 Task: Find connections with filter location Néa Smýrni with filter topic #jobinterviewswith filter profile language Potuguese with filter current company GoProtoz - UI UX Design Studio with filter school Terna Engineering College with filter industry Fabricated Metal Products with filter service category Personal Injury Law with filter keywords title Medical Administrator
Action: Mouse moved to (268, 233)
Screenshot: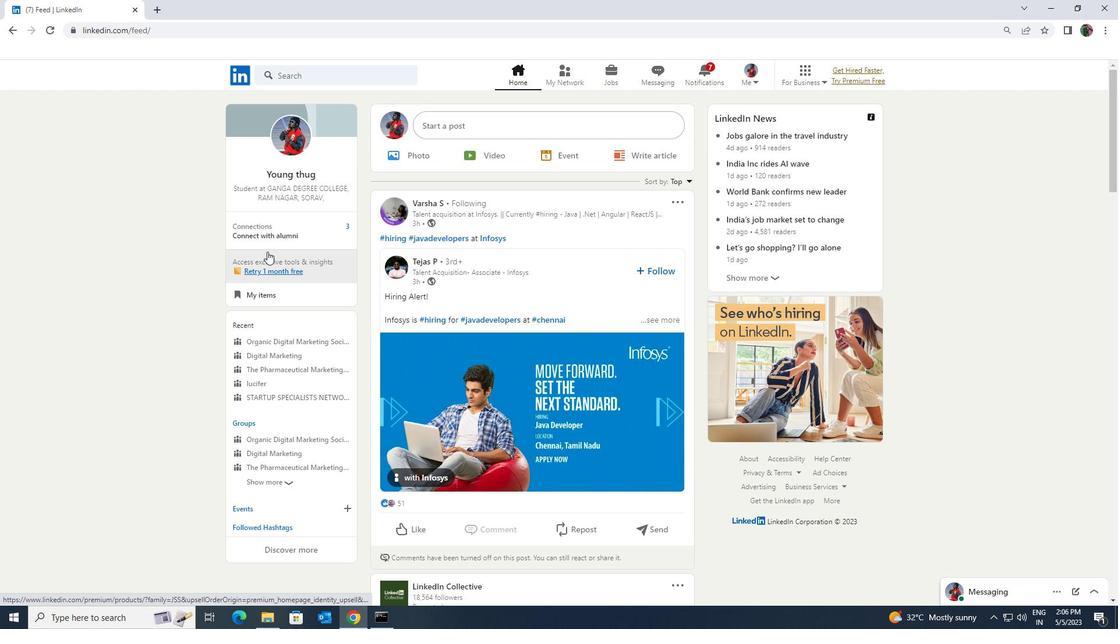 
Action: Mouse pressed left at (268, 233)
Screenshot: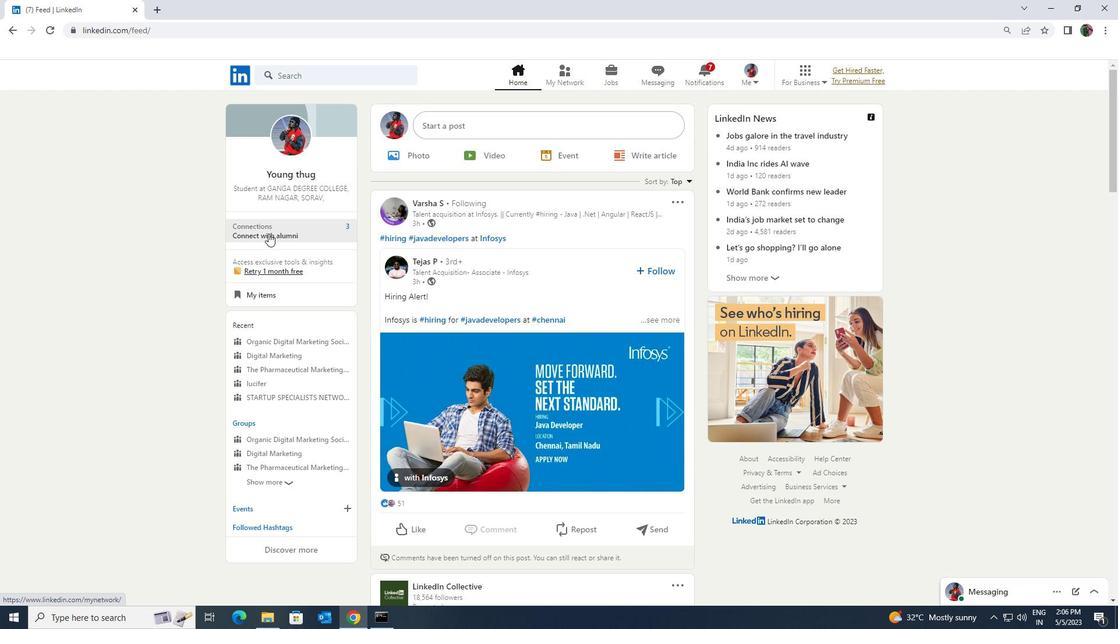 
Action: Mouse moved to (275, 142)
Screenshot: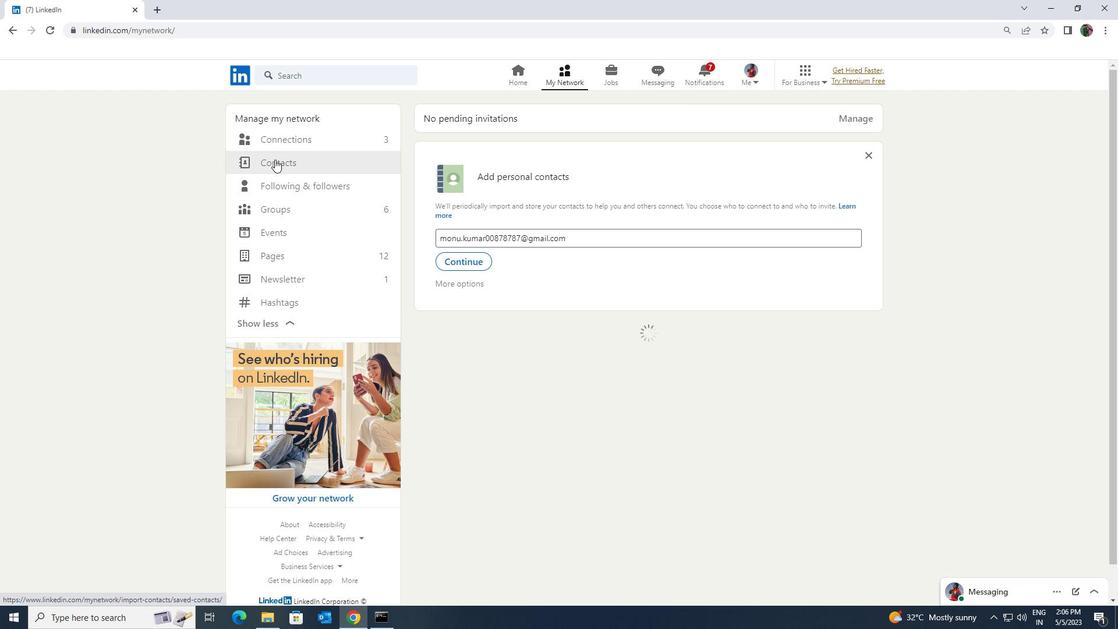 
Action: Mouse pressed left at (275, 142)
Screenshot: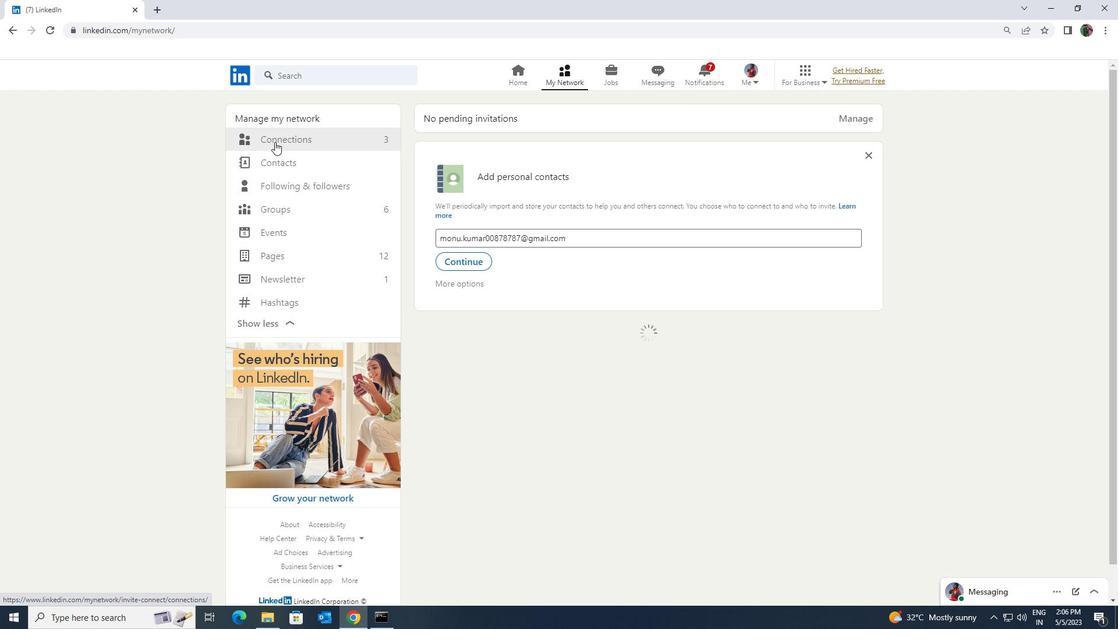 
Action: Mouse moved to (636, 142)
Screenshot: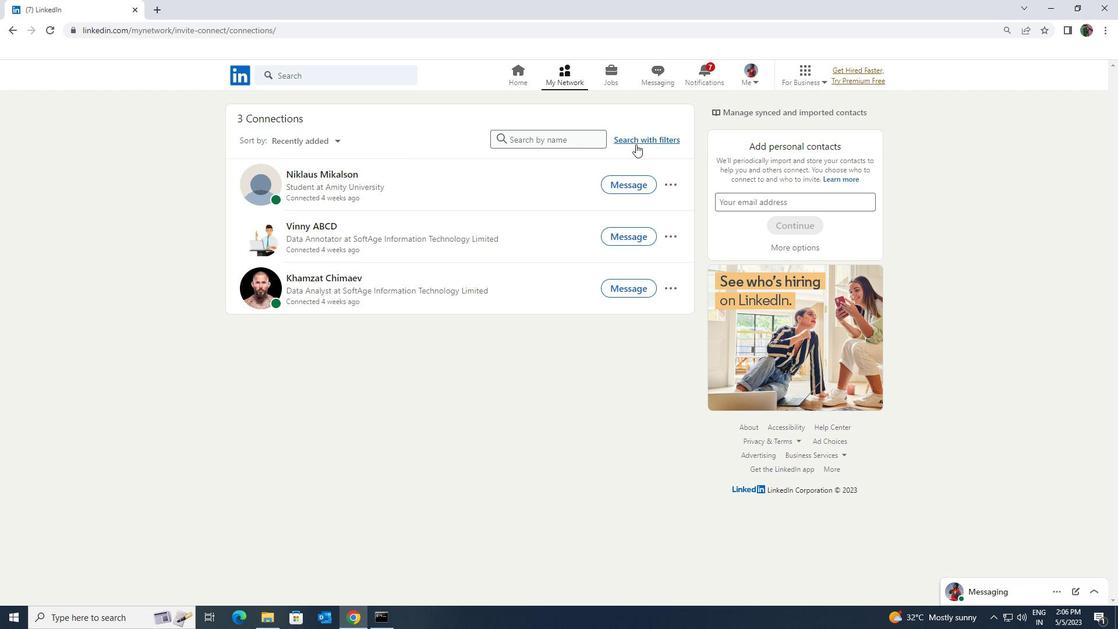 
Action: Mouse pressed left at (636, 142)
Screenshot: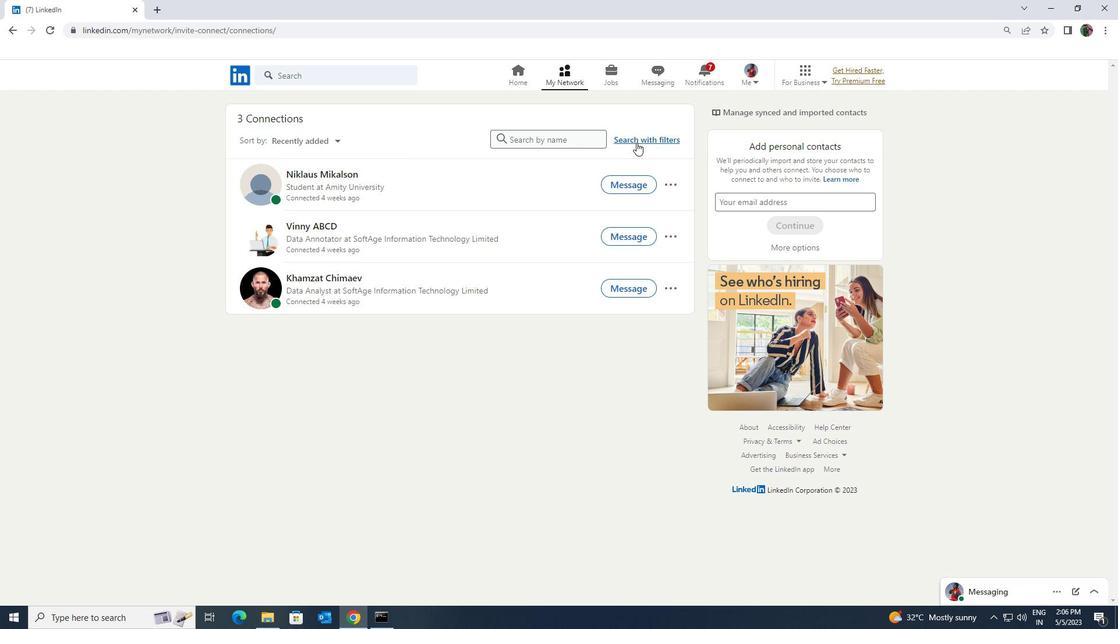
Action: Mouse moved to (597, 111)
Screenshot: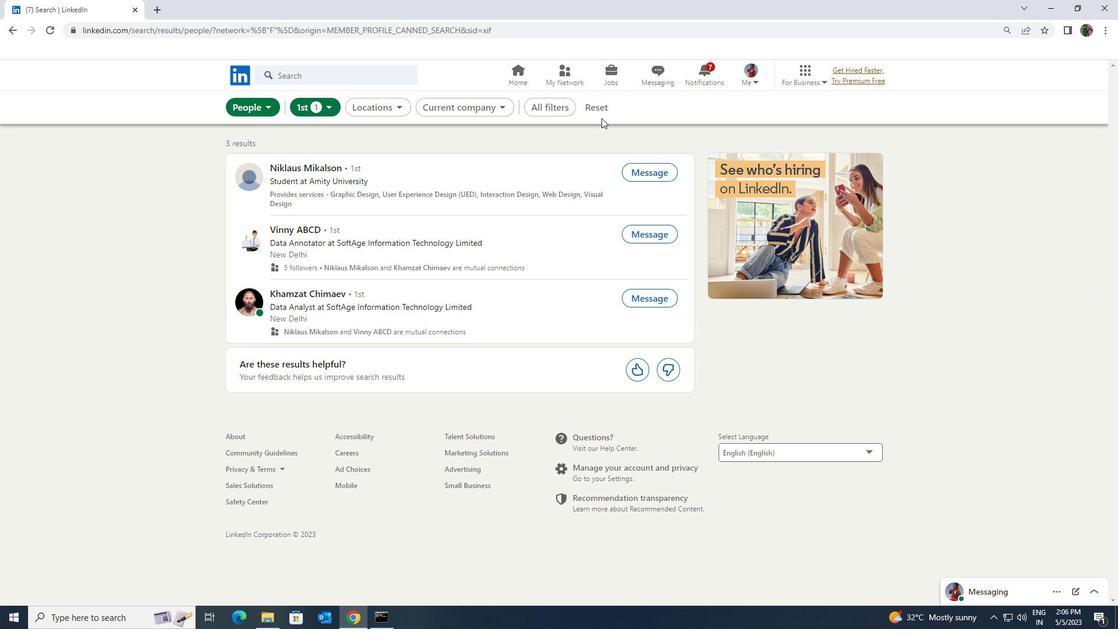 
Action: Mouse pressed left at (597, 111)
Screenshot: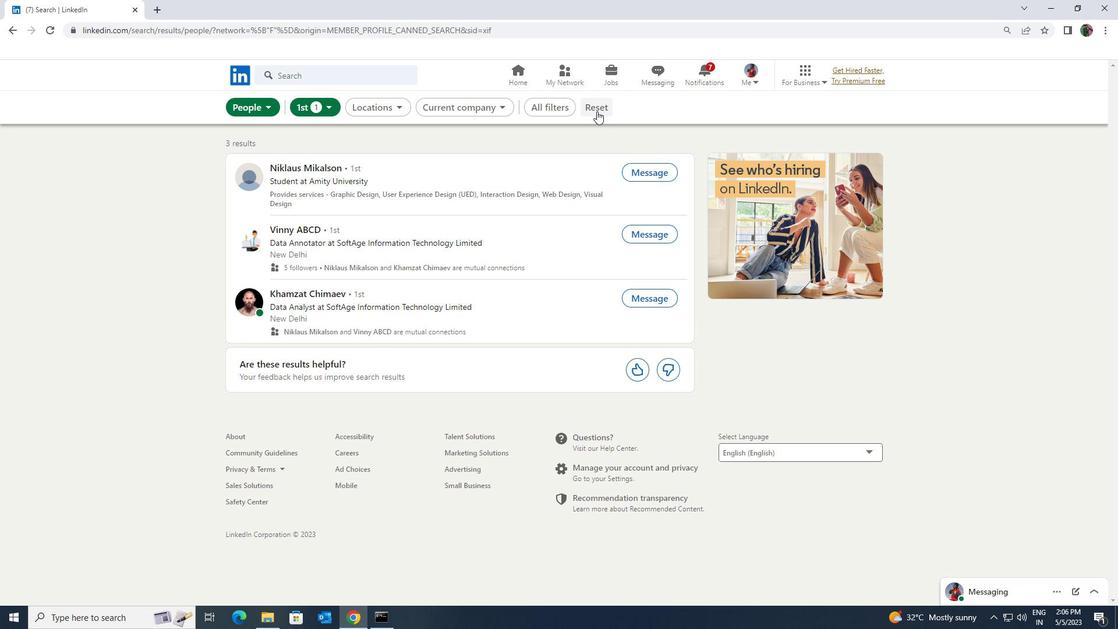 
Action: Mouse moved to (572, 109)
Screenshot: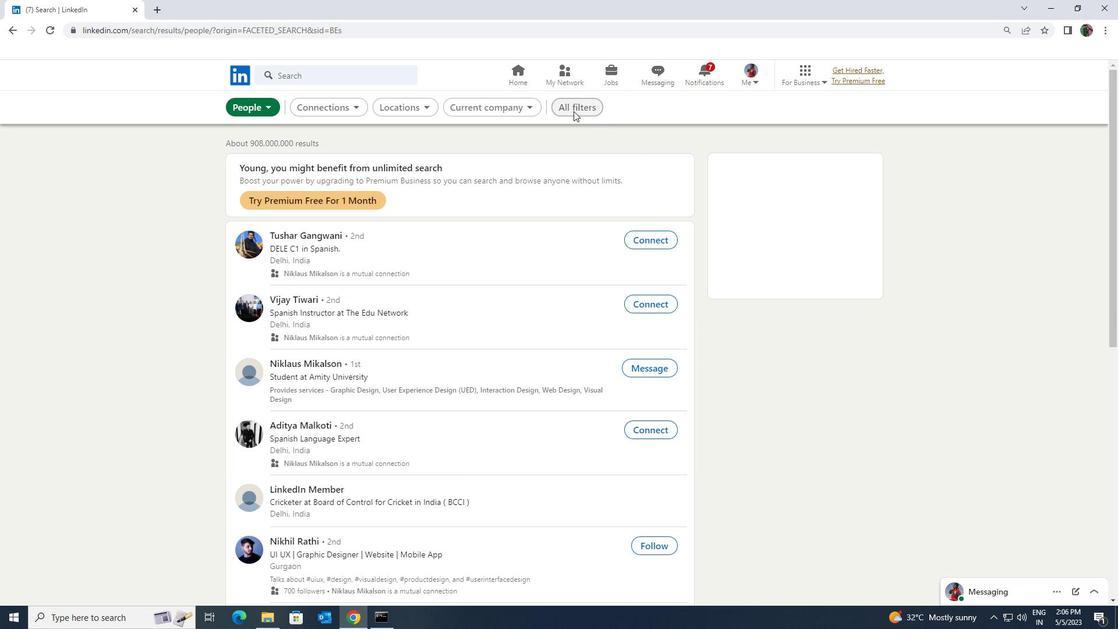 
Action: Mouse pressed left at (572, 109)
Screenshot: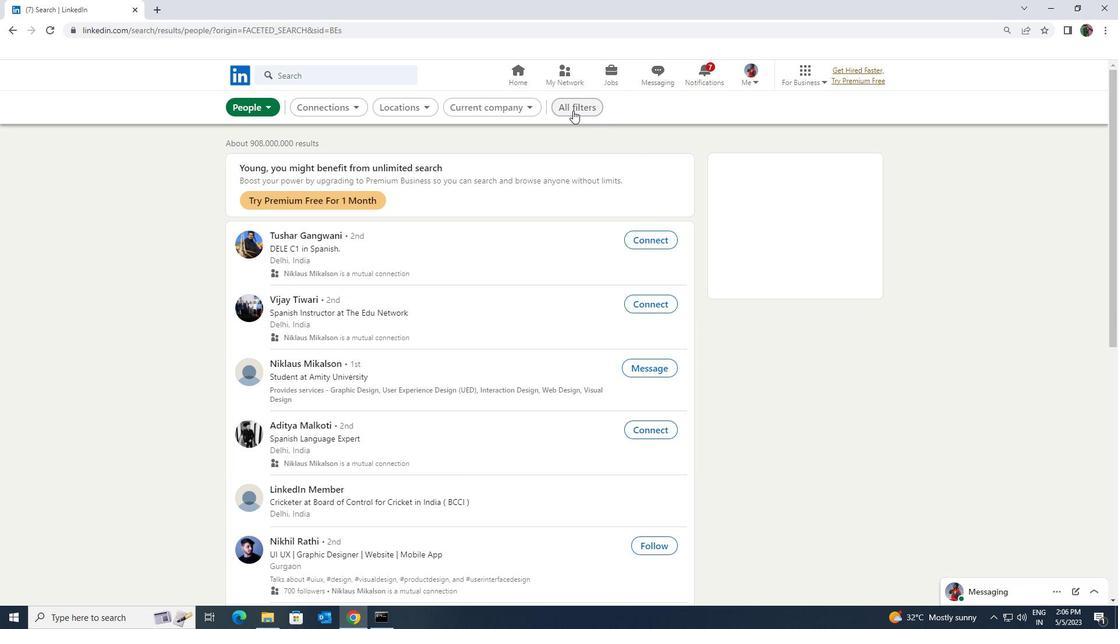 
Action: Mouse moved to (976, 455)
Screenshot: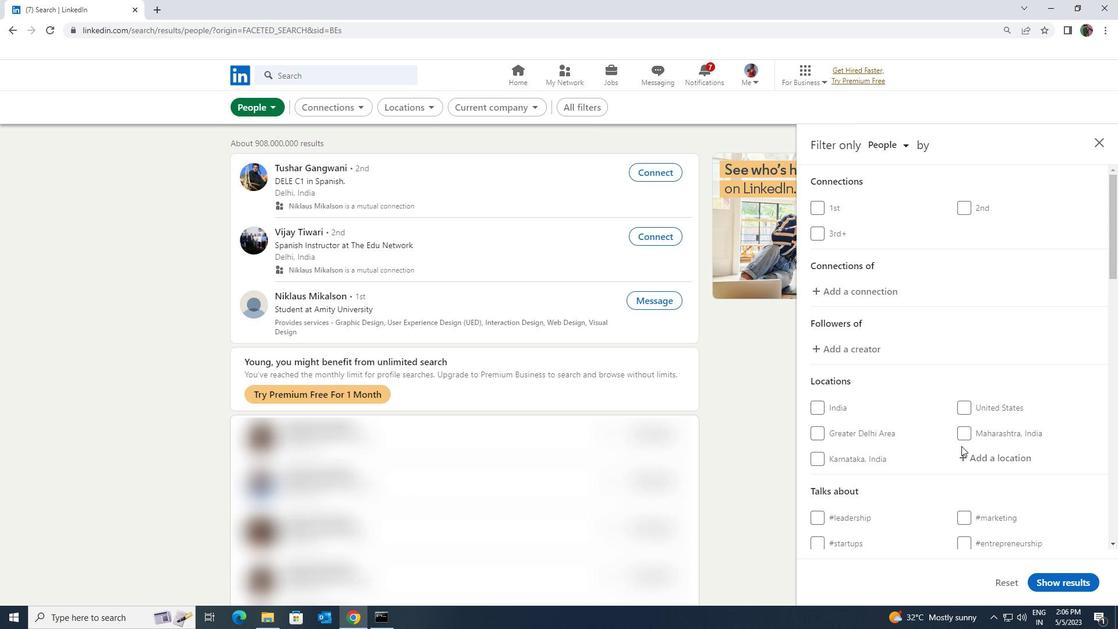 
Action: Mouse pressed left at (976, 455)
Screenshot: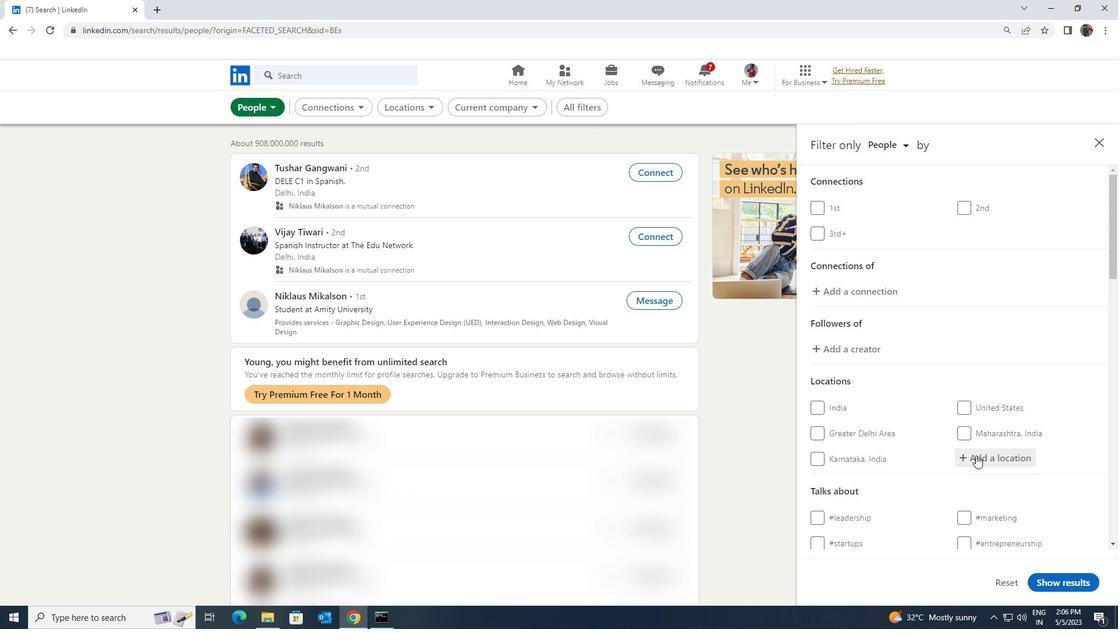 
Action: Mouse moved to (949, 445)
Screenshot: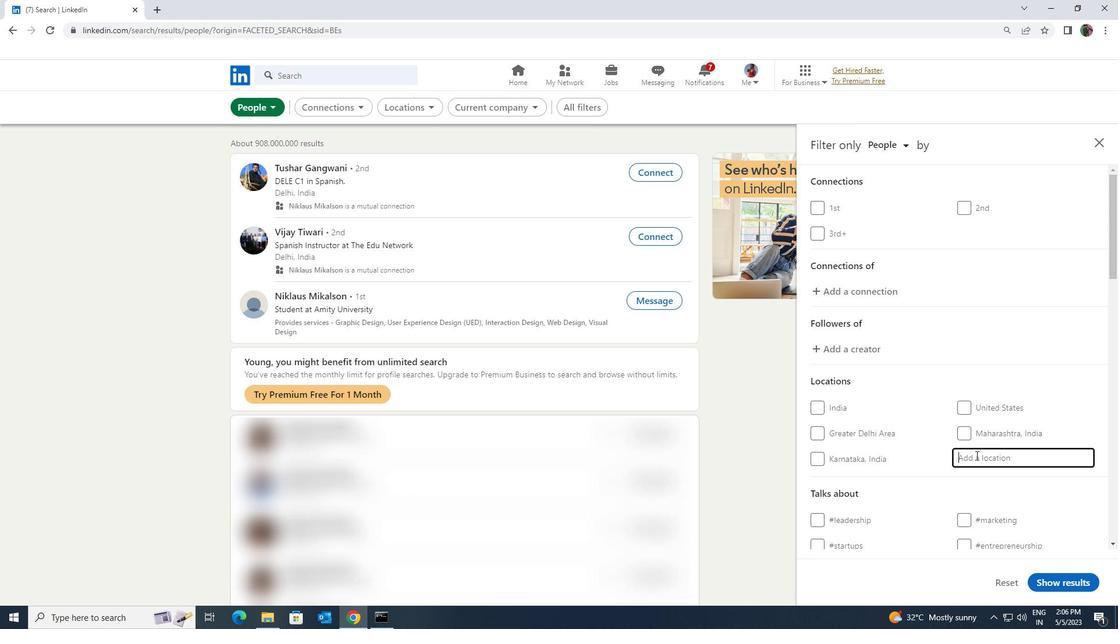 
Action: Key pressed <Key.shift>NEA<Key.space><Key.shift>SMYRNI
Screenshot: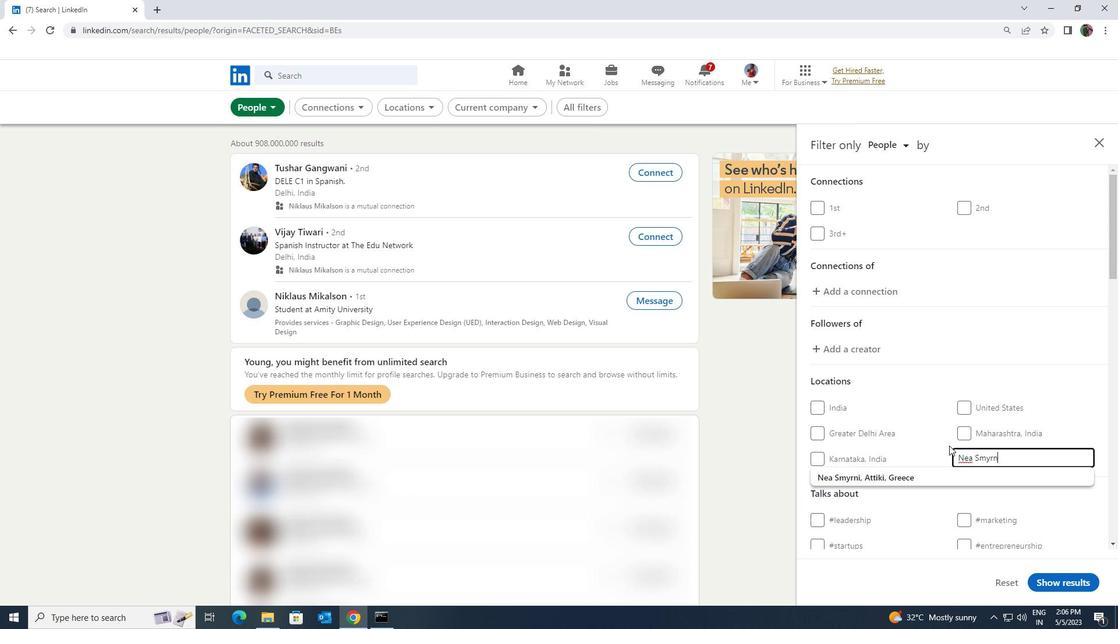 
Action: Mouse moved to (959, 472)
Screenshot: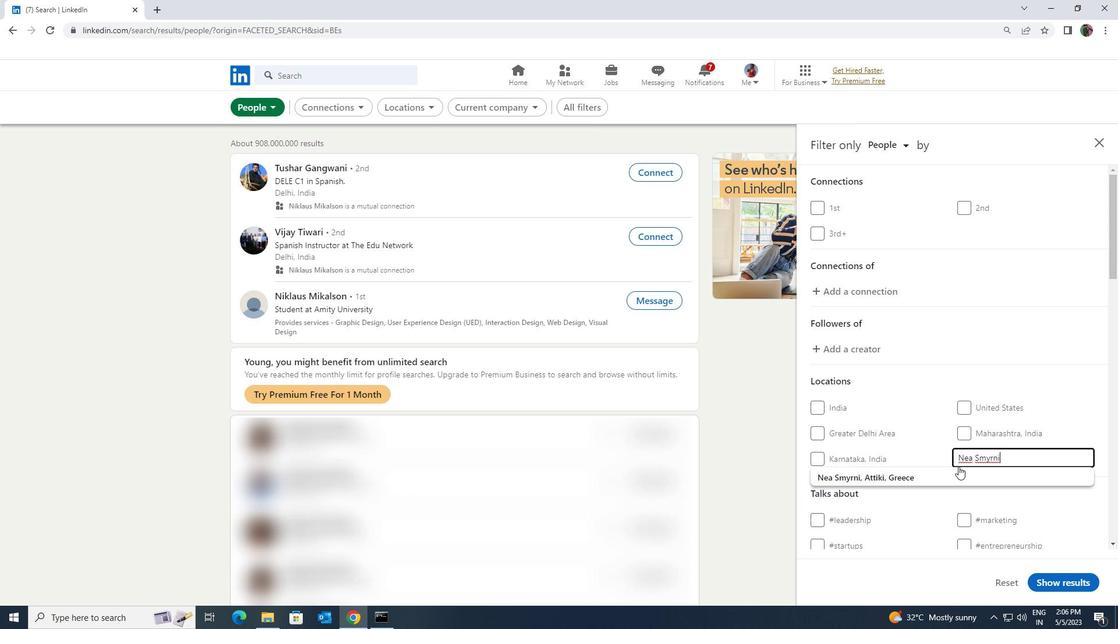 
Action: Mouse pressed left at (959, 472)
Screenshot: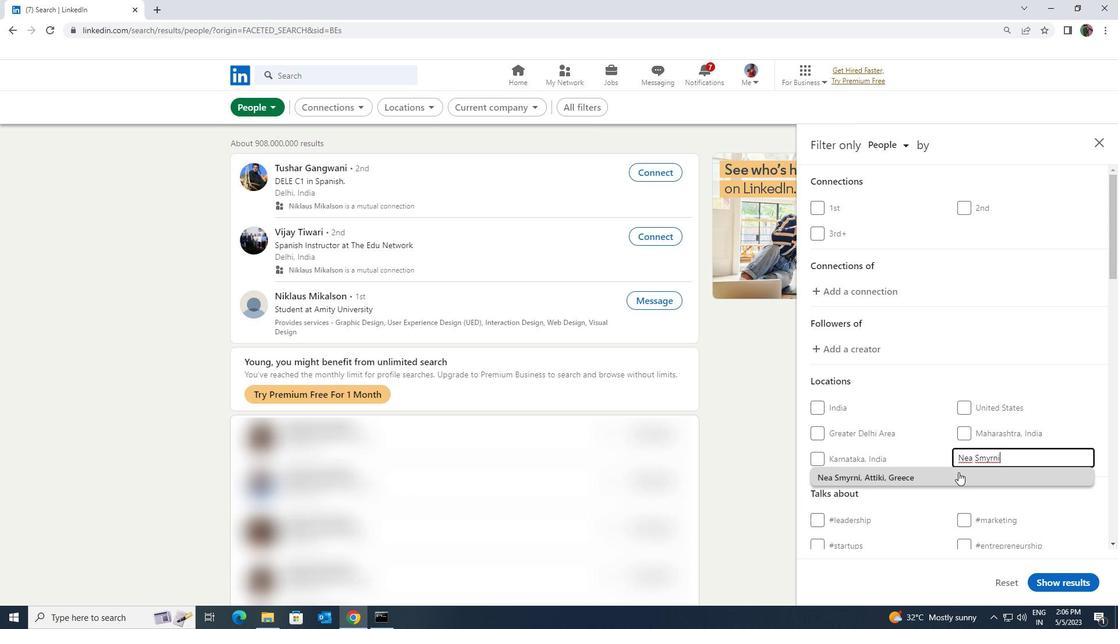 
Action: Mouse moved to (960, 473)
Screenshot: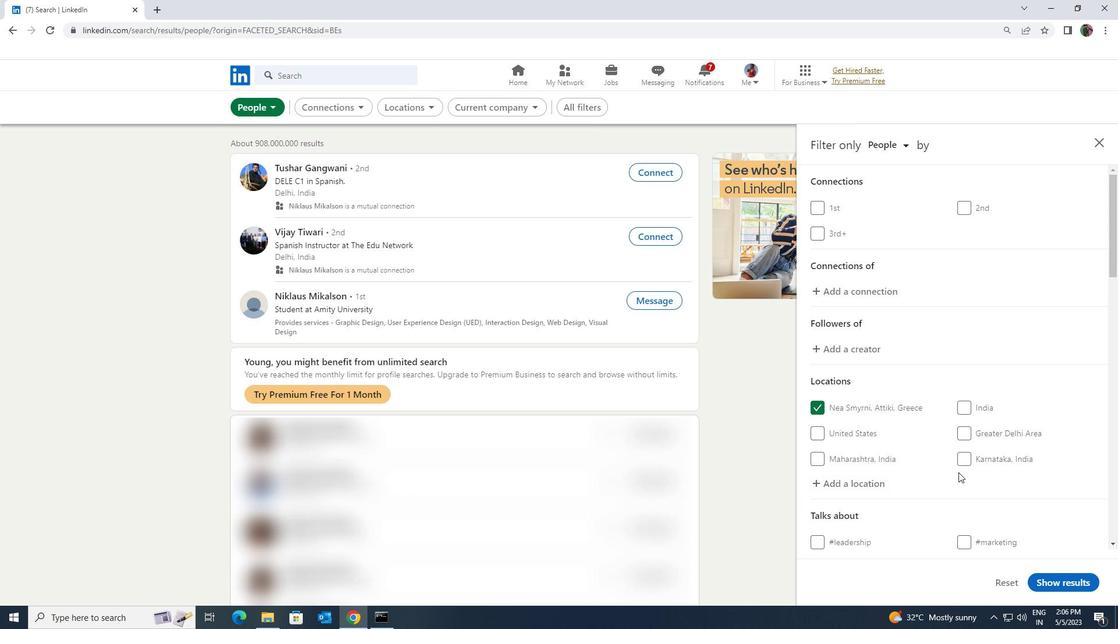 
Action: Mouse scrolled (960, 472) with delta (0, 0)
Screenshot: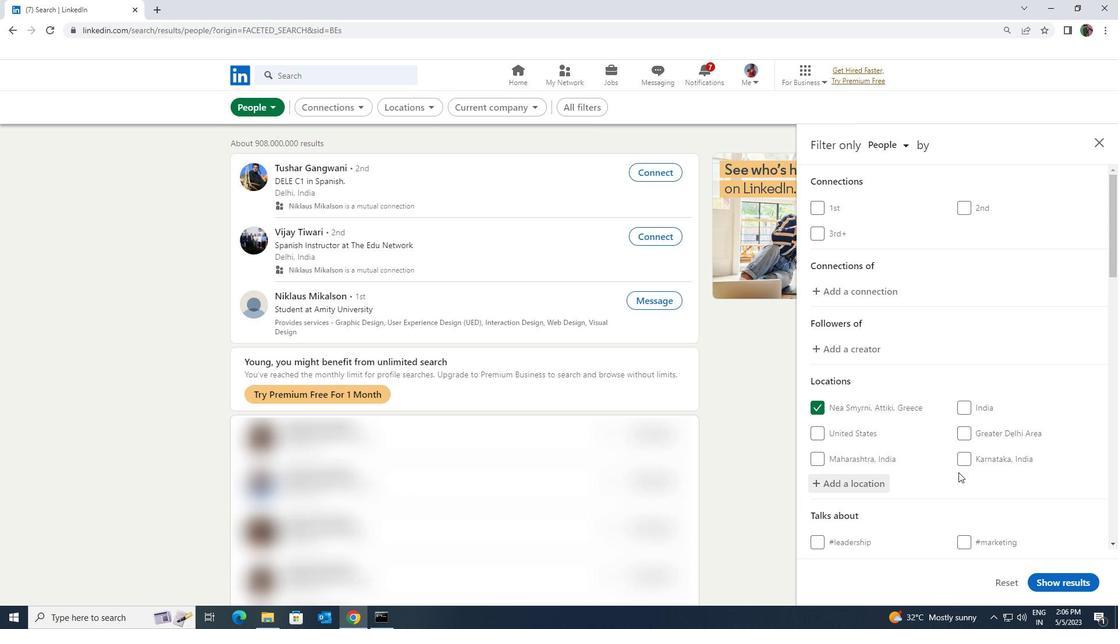 
Action: Mouse scrolled (960, 472) with delta (0, 0)
Screenshot: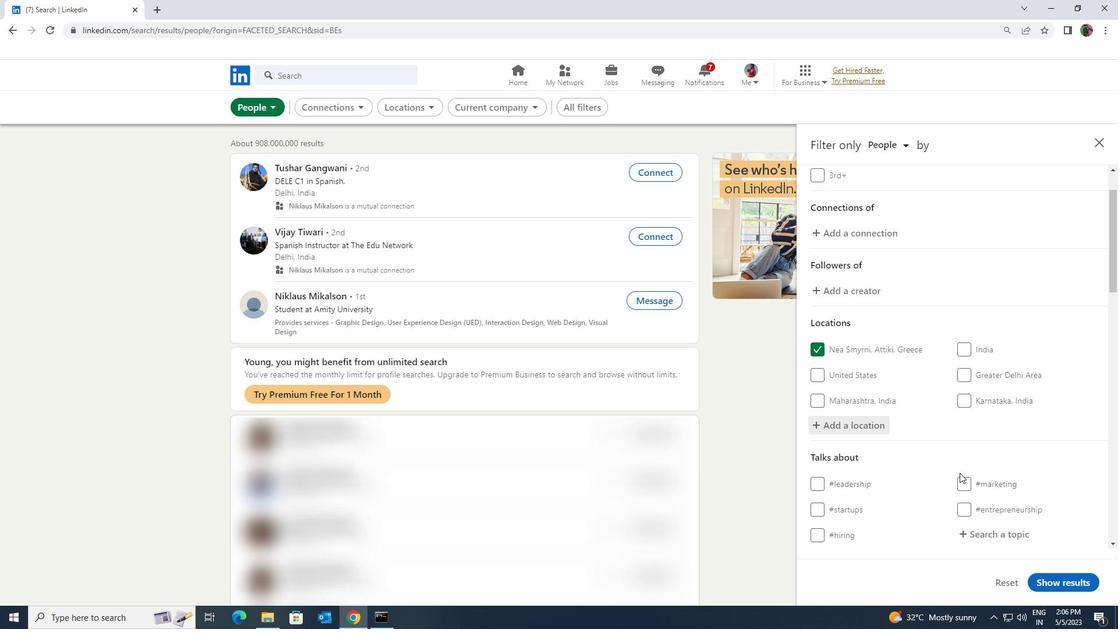 
Action: Mouse moved to (963, 474)
Screenshot: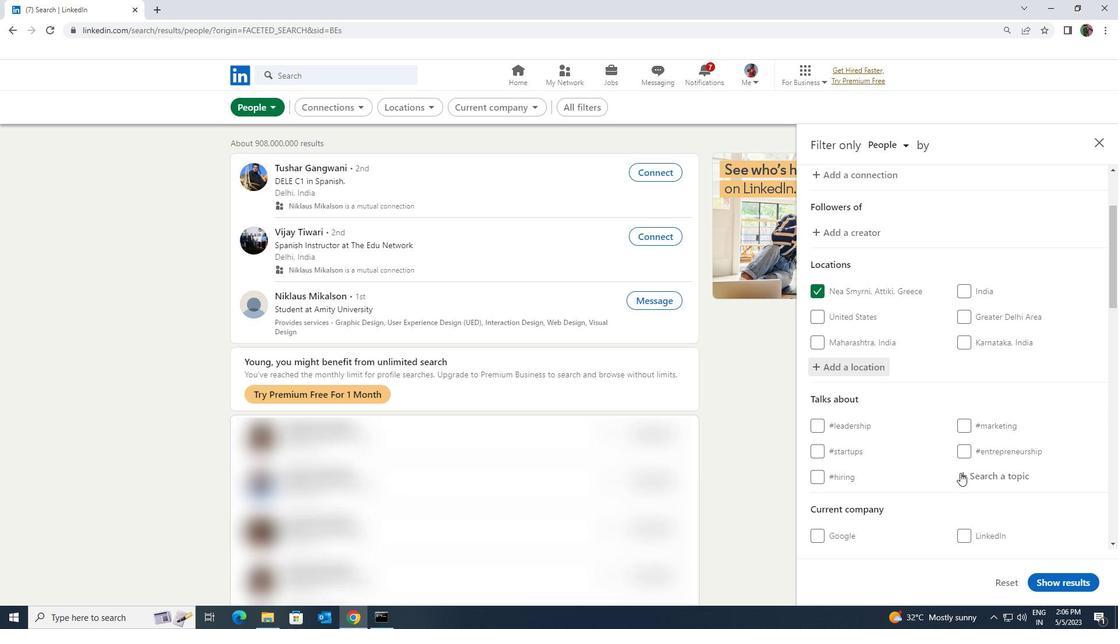 
Action: Mouse pressed left at (963, 474)
Screenshot: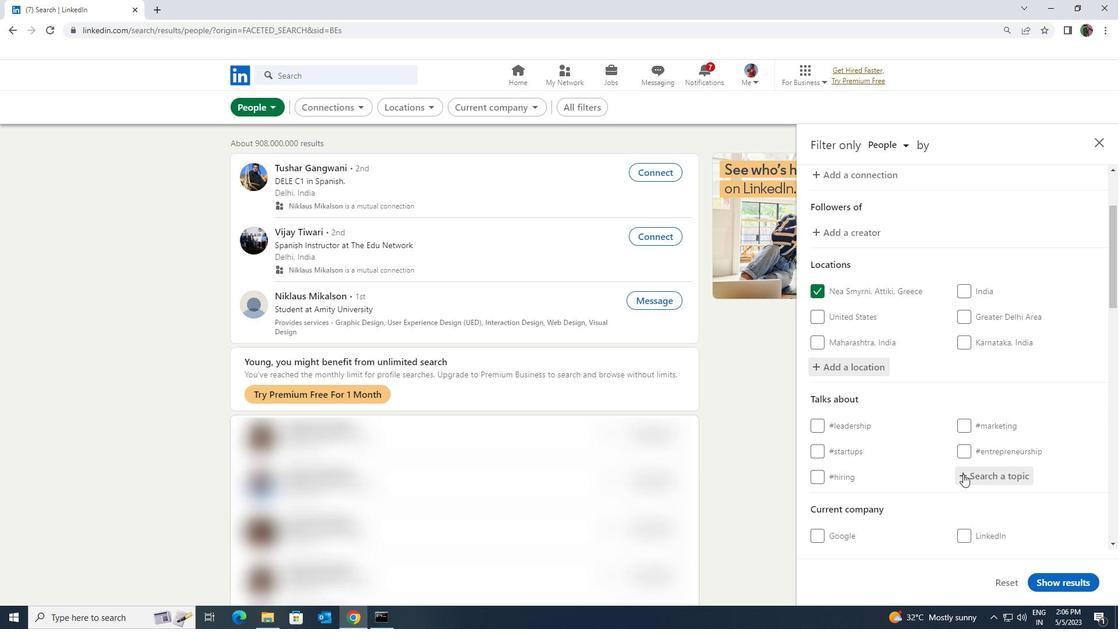 
Action: Key pressed <Key.shift>JOBINTERVIEWS
Screenshot: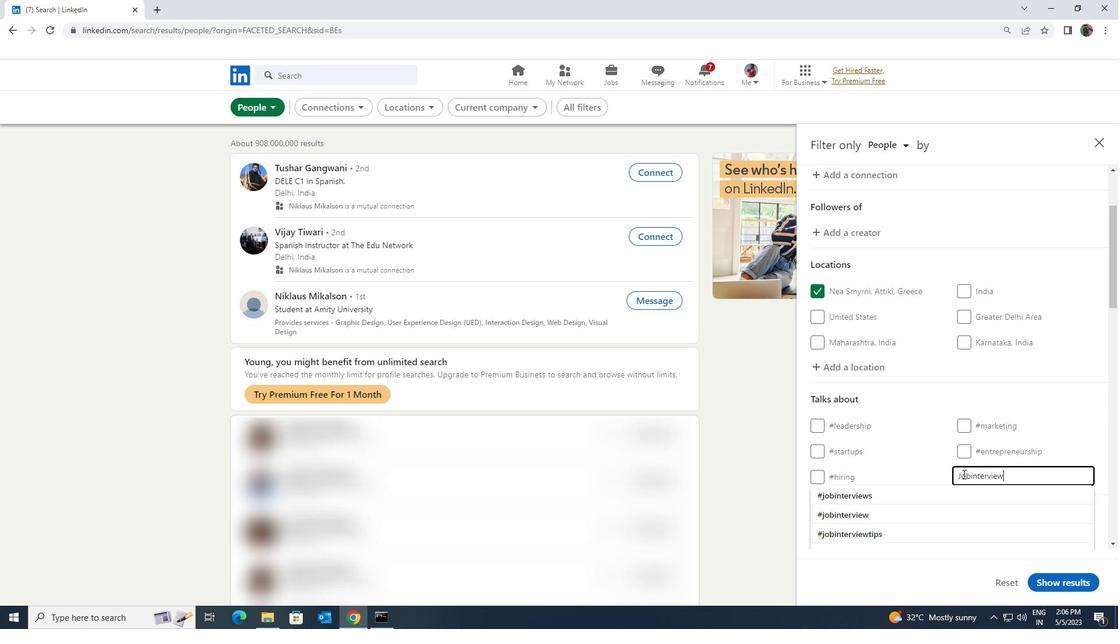 
Action: Mouse moved to (961, 491)
Screenshot: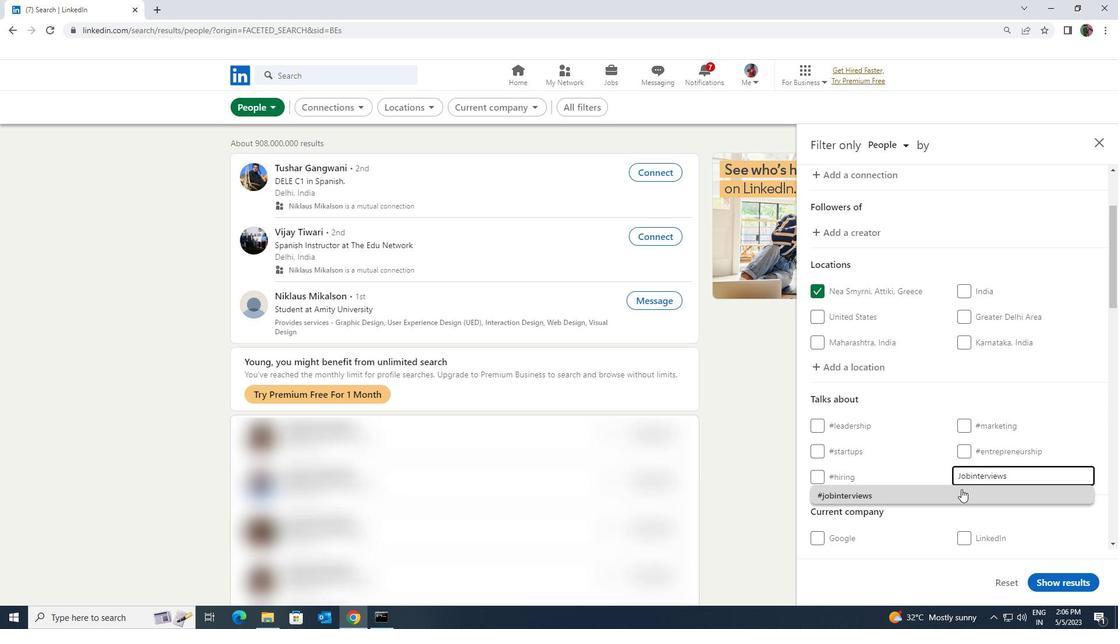 
Action: Mouse pressed left at (961, 491)
Screenshot: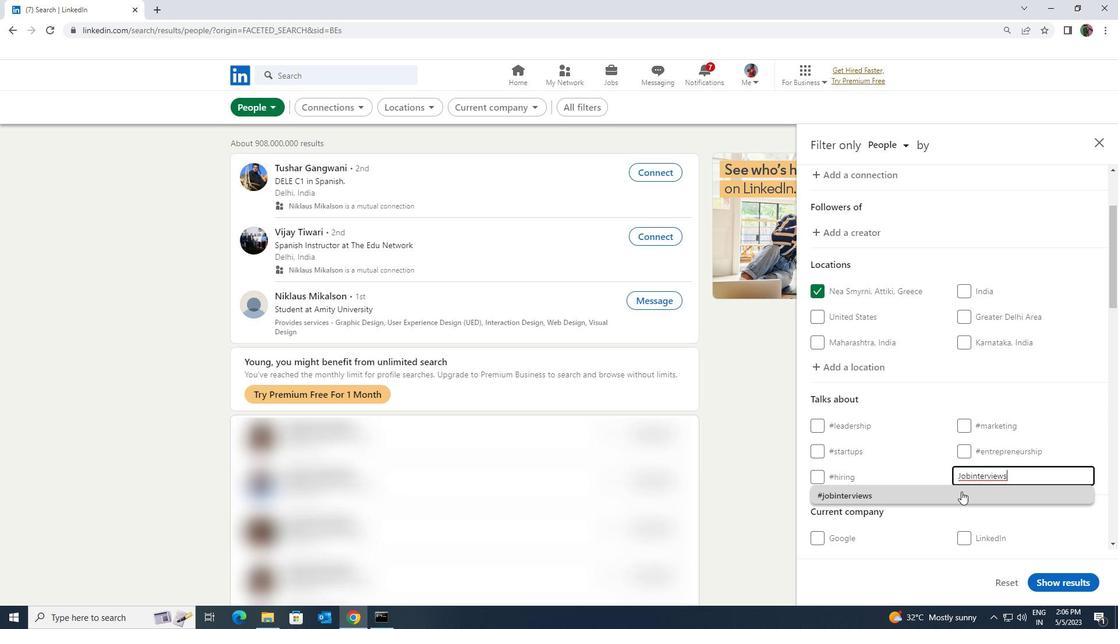 
Action: Mouse scrolled (961, 491) with delta (0, 0)
Screenshot: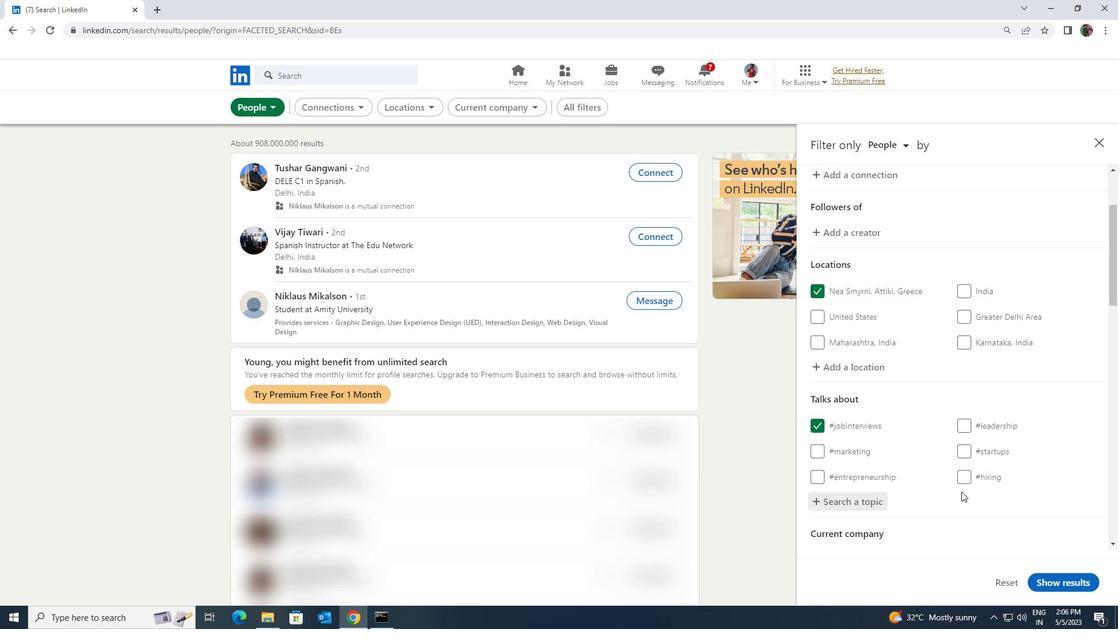 
Action: Mouse scrolled (961, 491) with delta (0, 0)
Screenshot: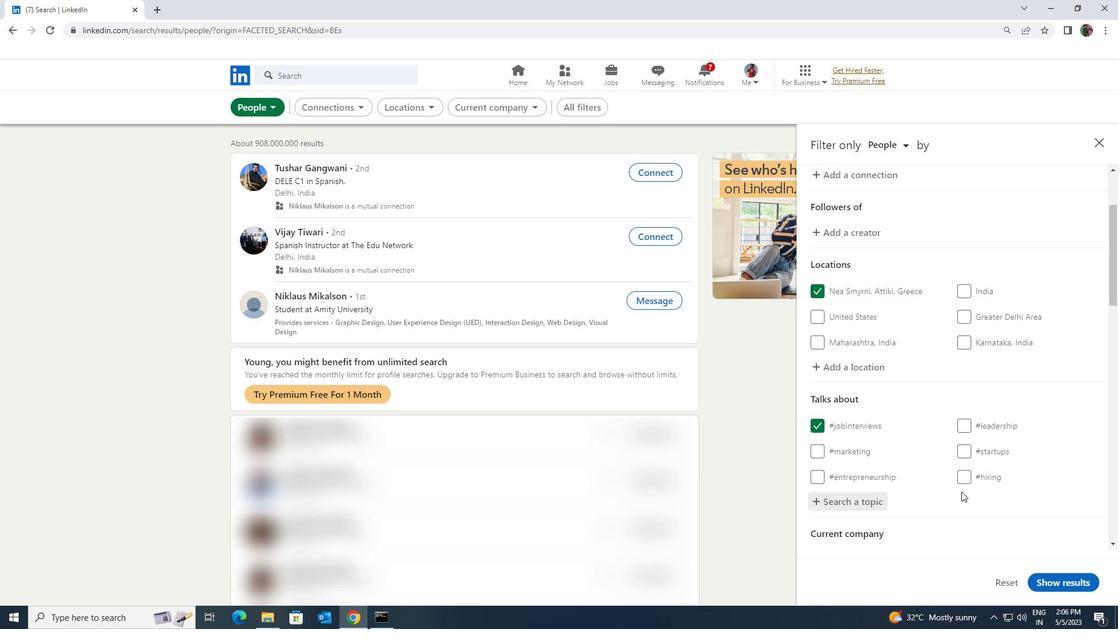 
Action: Mouse scrolled (961, 491) with delta (0, 0)
Screenshot: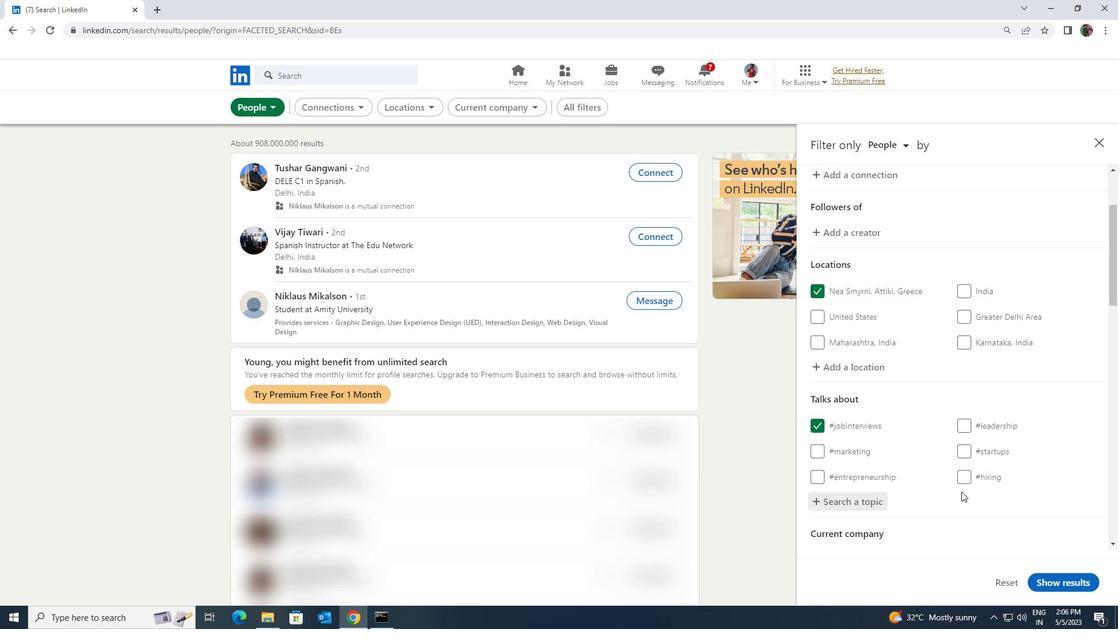 
Action: Mouse scrolled (961, 491) with delta (0, 0)
Screenshot: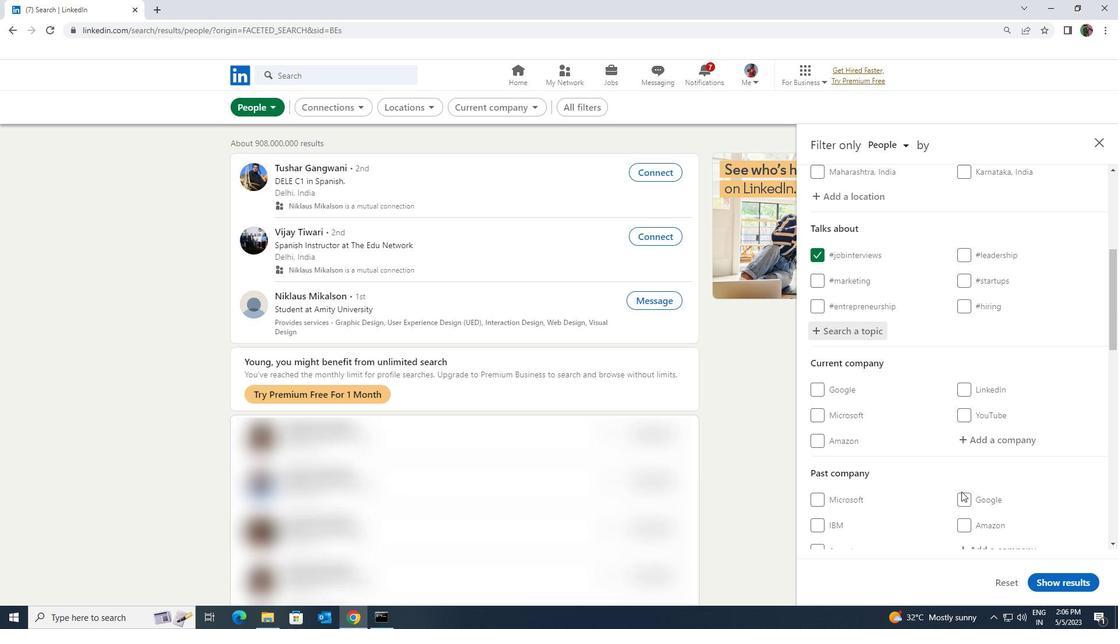 
Action: Mouse scrolled (961, 491) with delta (0, 0)
Screenshot: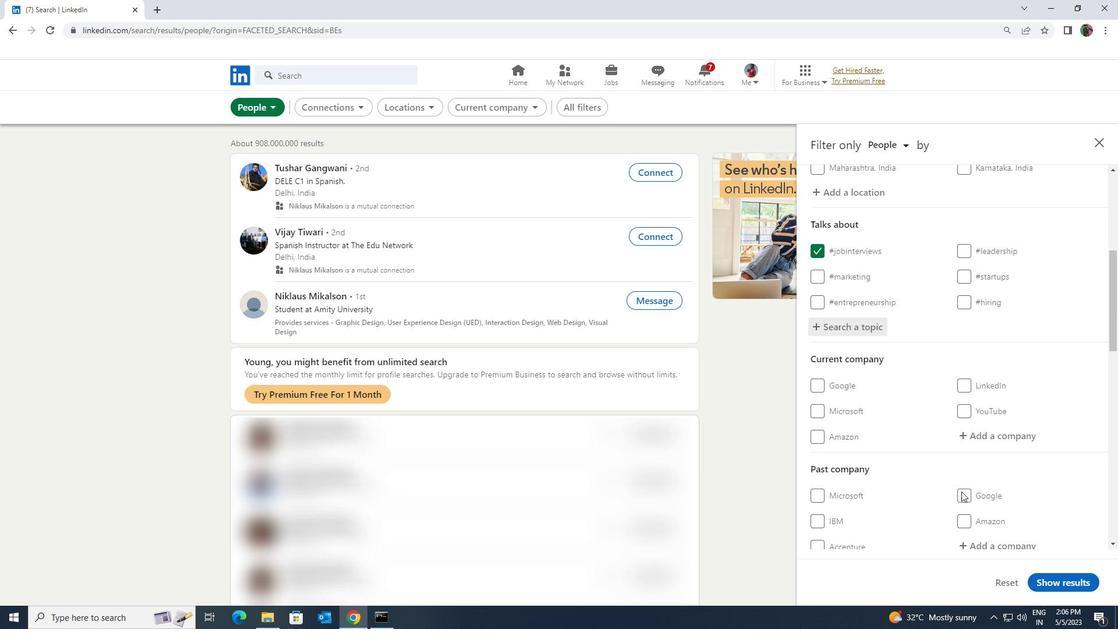 
Action: Mouse scrolled (961, 491) with delta (0, 0)
Screenshot: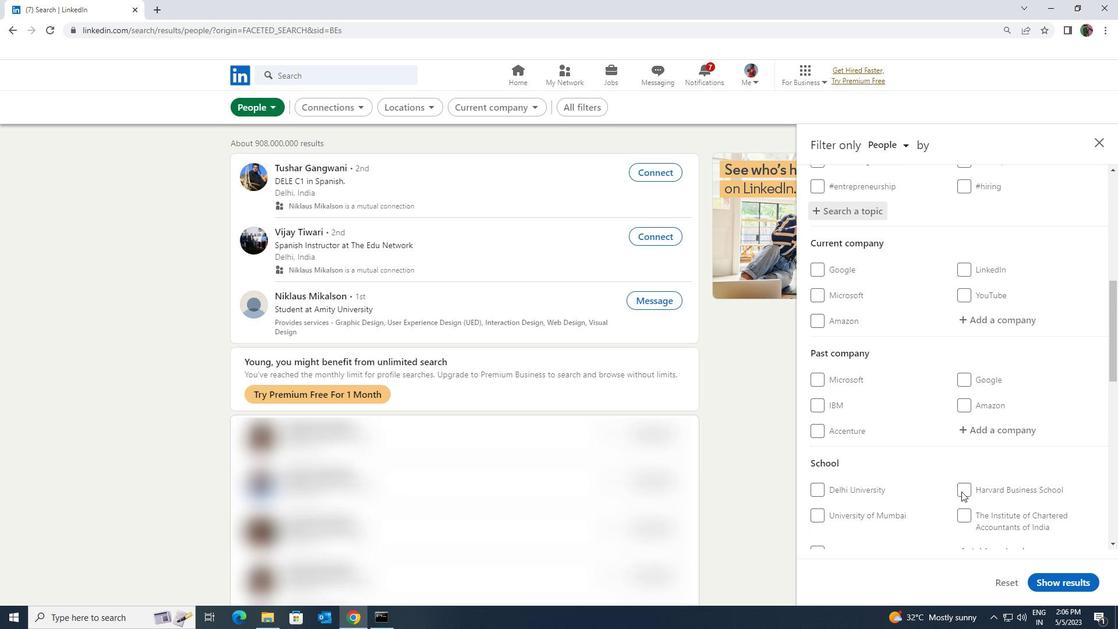 
Action: Mouse scrolled (961, 491) with delta (0, 0)
Screenshot: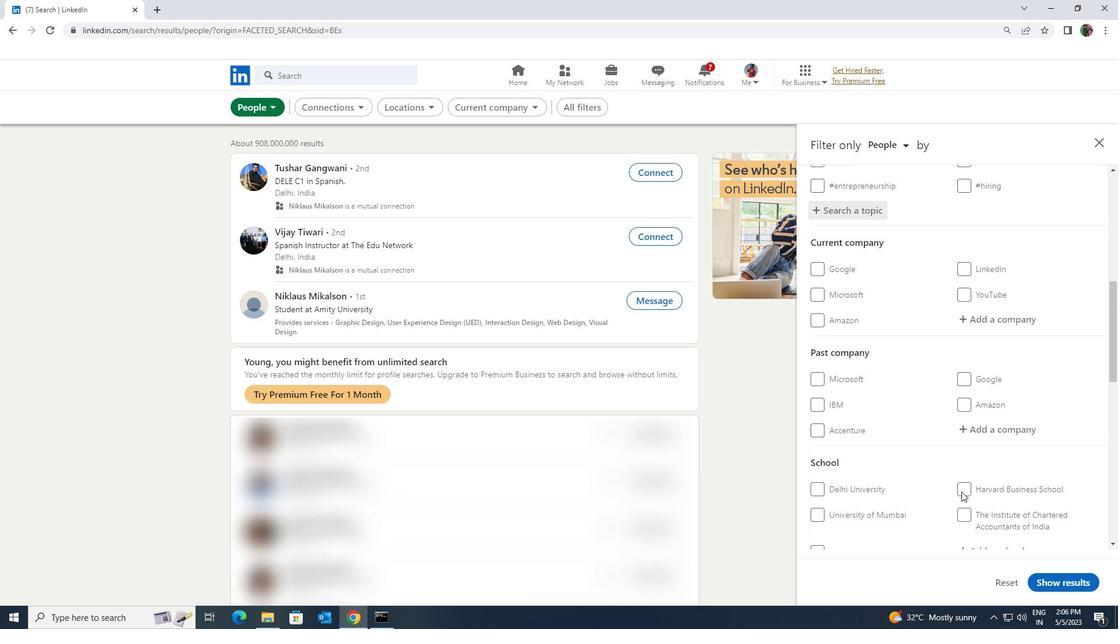 
Action: Mouse scrolled (961, 491) with delta (0, 0)
Screenshot: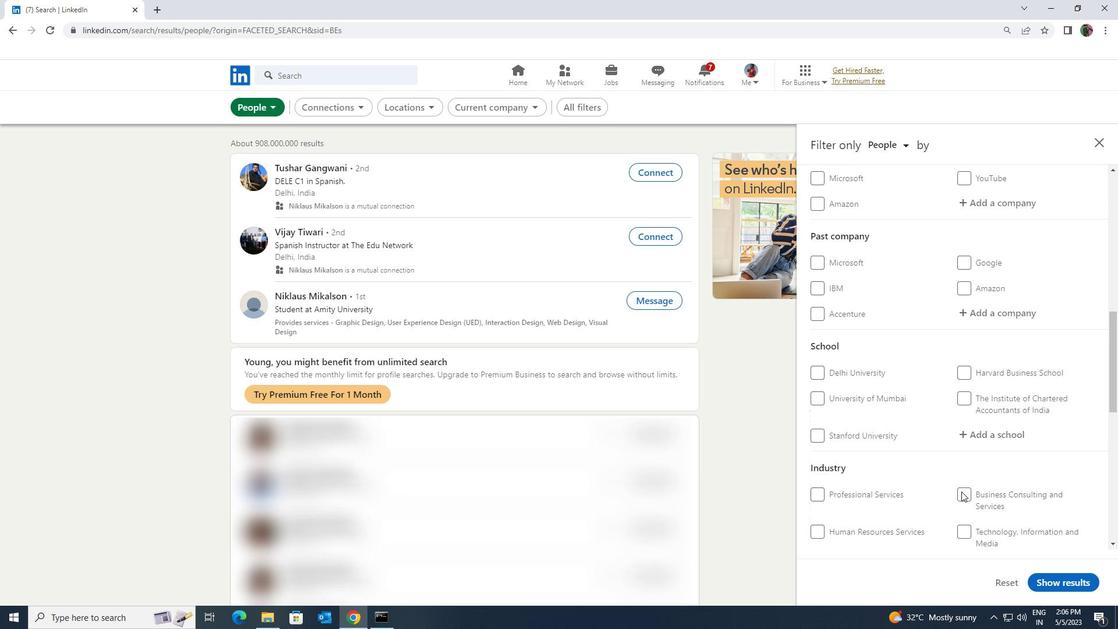 
Action: Mouse scrolled (961, 491) with delta (0, 0)
Screenshot: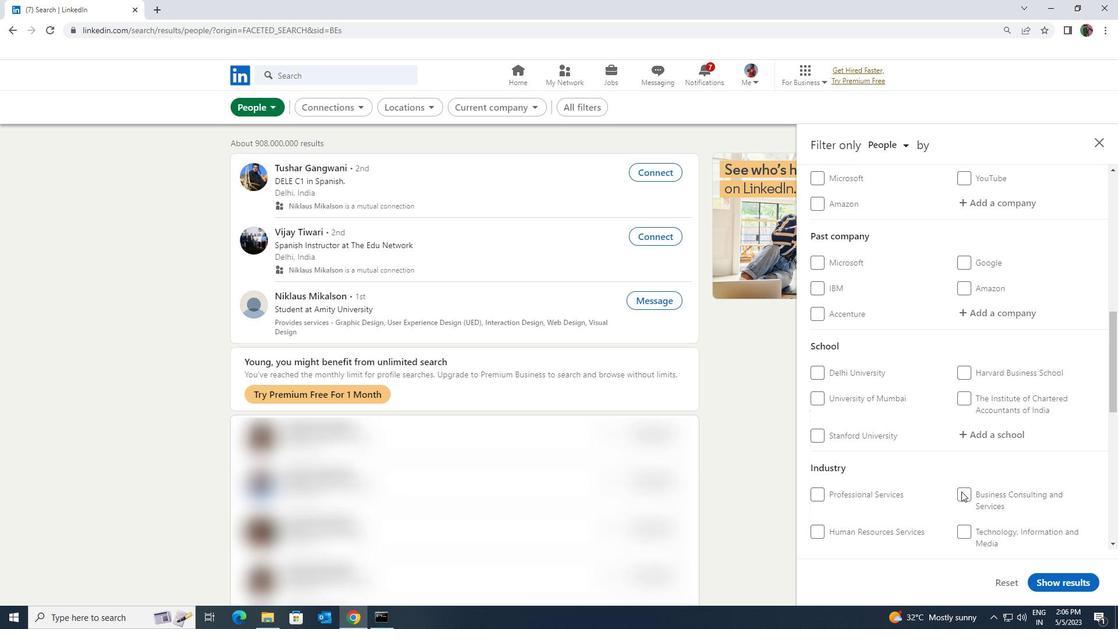 
Action: Mouse scrolled (961, 491) with delta (0, 0)
Screenshot: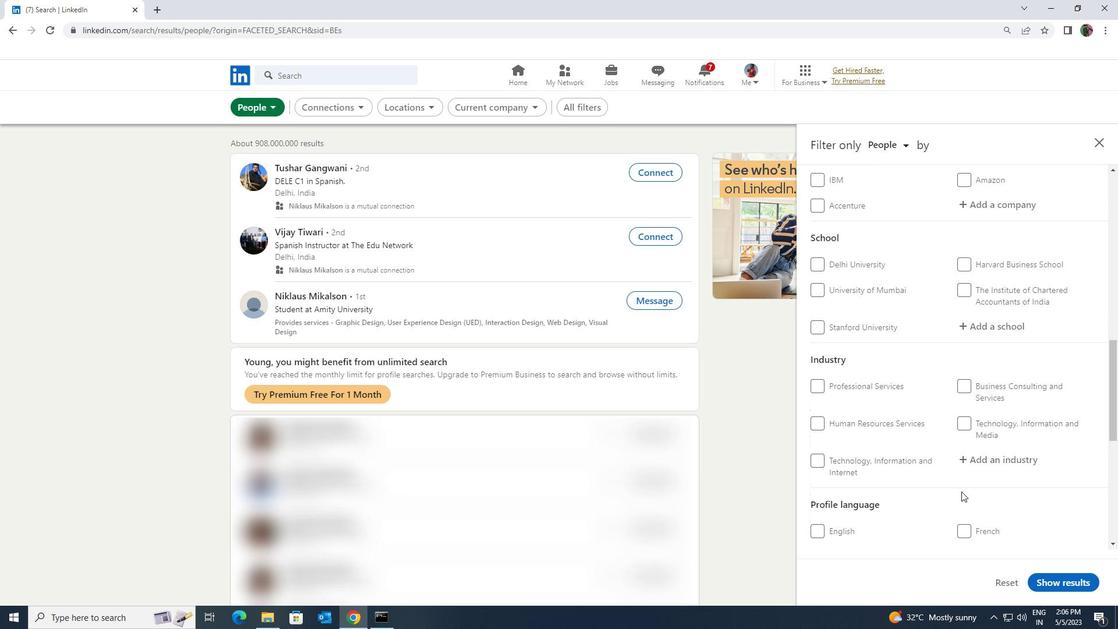 
Action: Mouse pressed left at (961, 491)
Screenshot: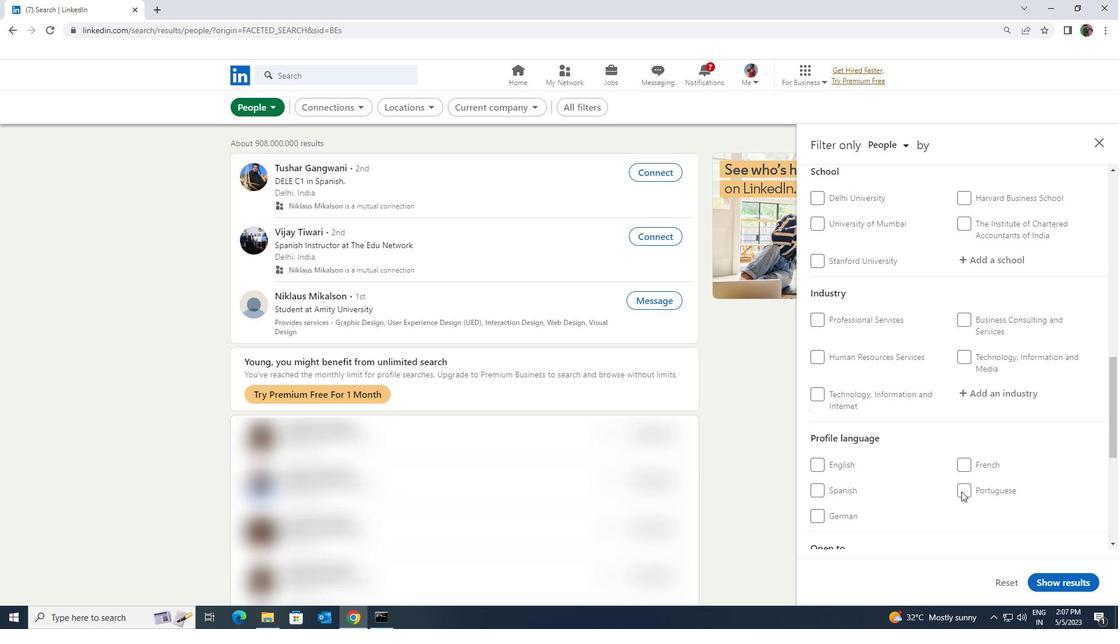 
Action: Mouse scrolled (961, 492) with delta (0, 0)
Screenshot: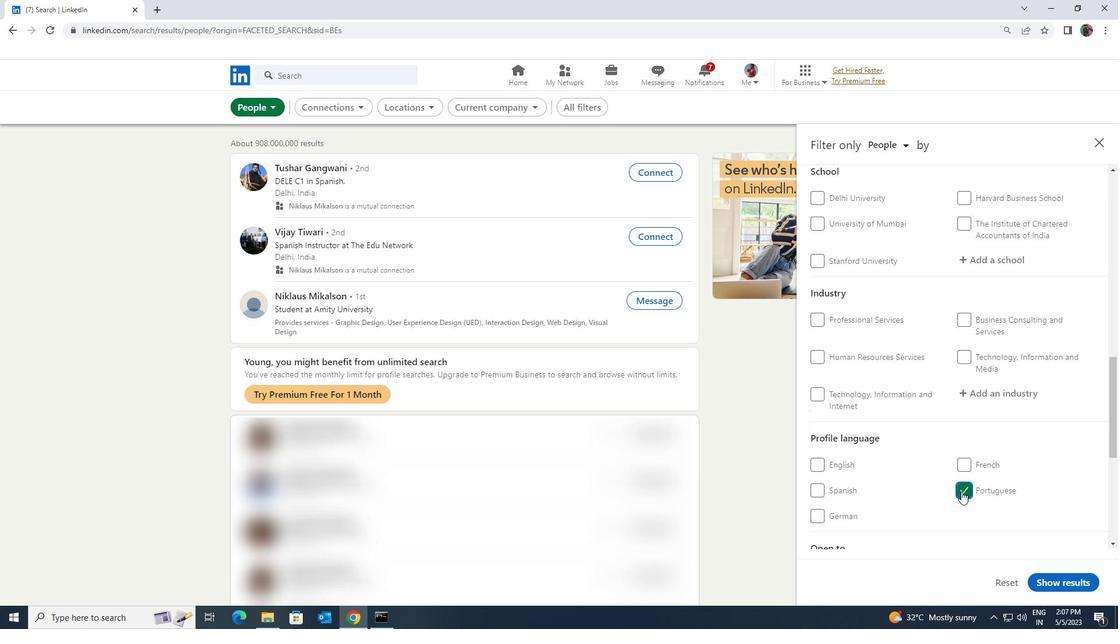 
Action: Mouse scrolled (961, 492) with delta (0, 0)
Screenshot: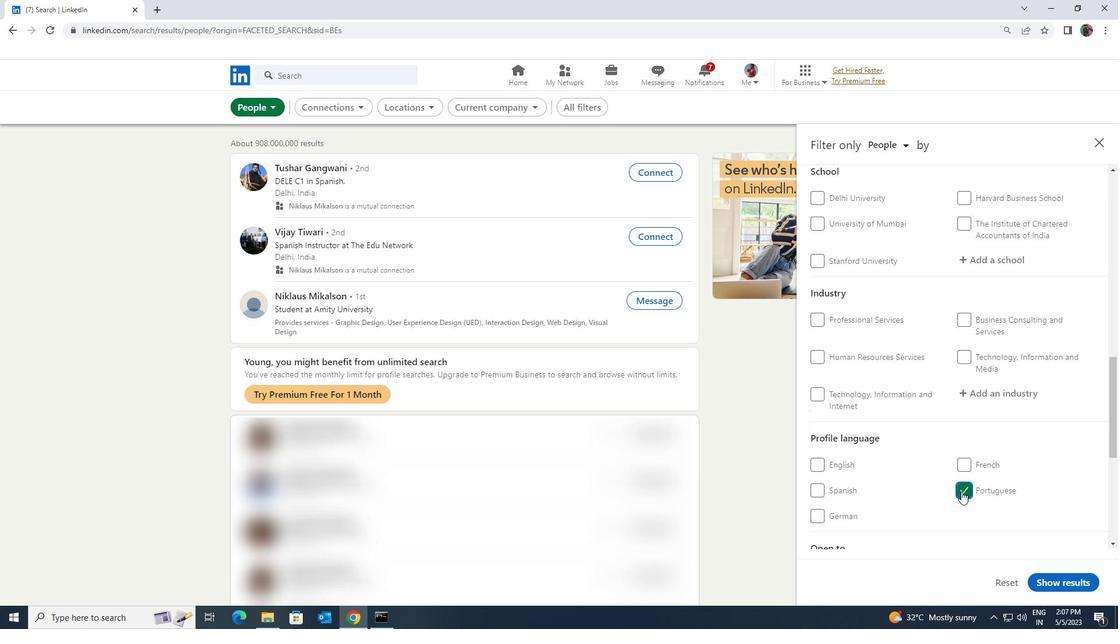 
Action: Mouse scrolled (961, 492) with delta (0, 0)
Screenshot: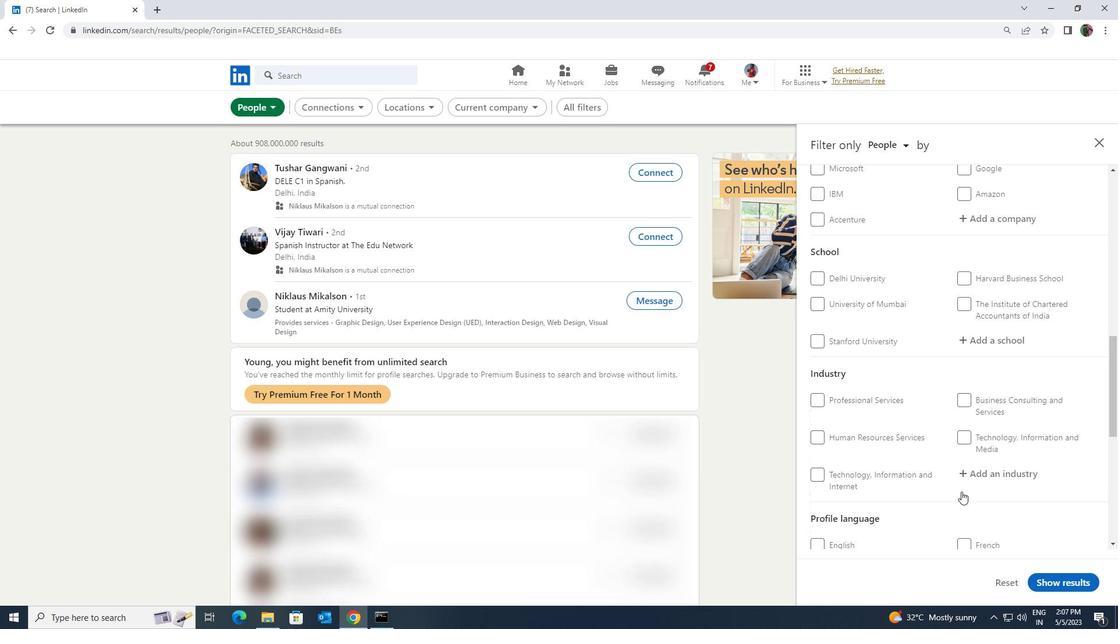 
Action: Mouse moved to (961, 492)
Screenshot: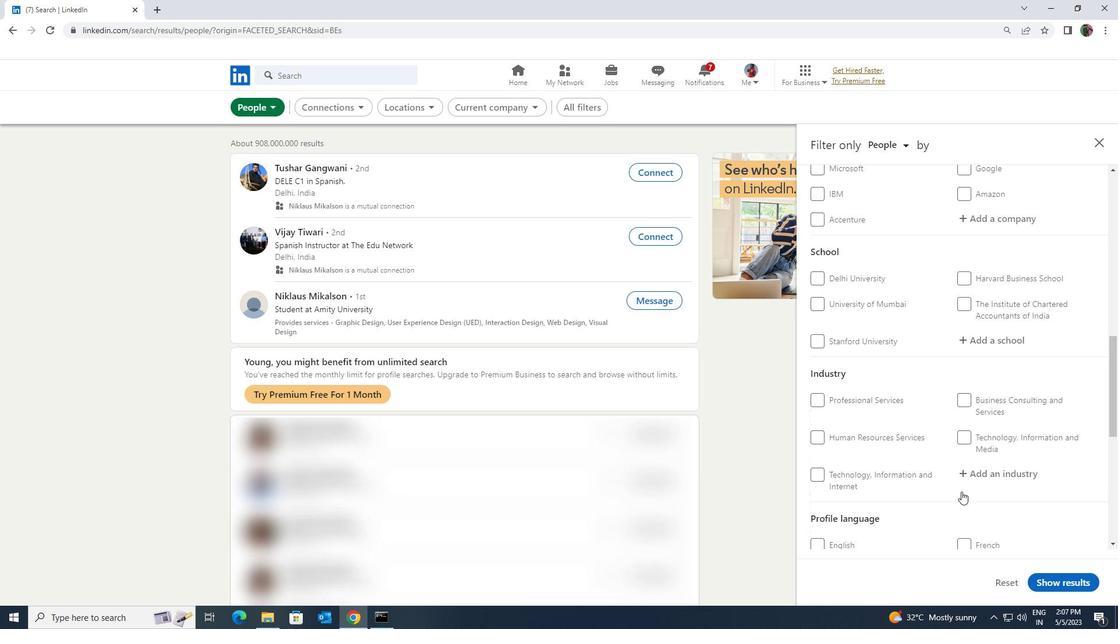 
Action: Mouse scrolled (961, 492) with delta (0, 0)
Screenshot: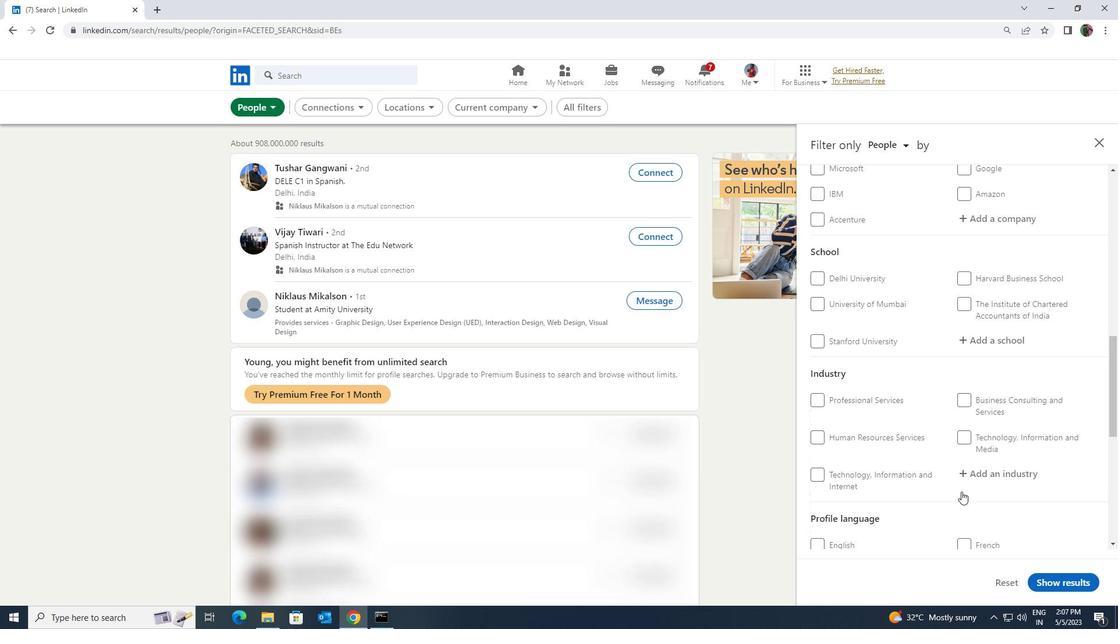 
Action: Mouse scrolled (961, 492) with delta (0, 0)
Screenshot: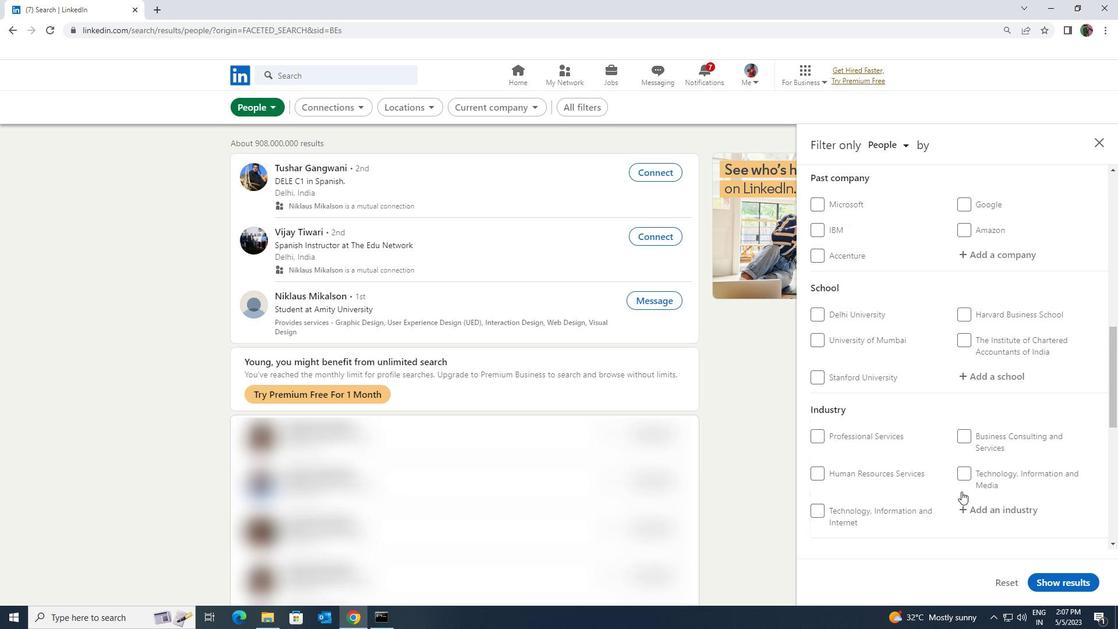 
Action: Mouse moved to (961, 492)
Screenshot: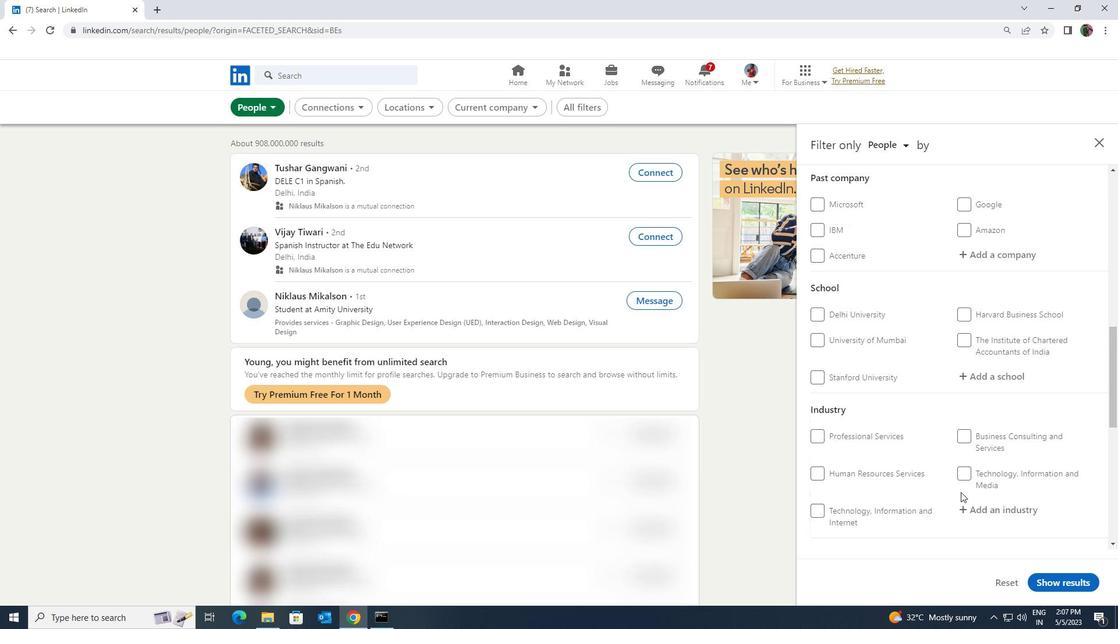 
Action: Mouse scrolled (961, 492) with delta (0, 0)
Screenshot: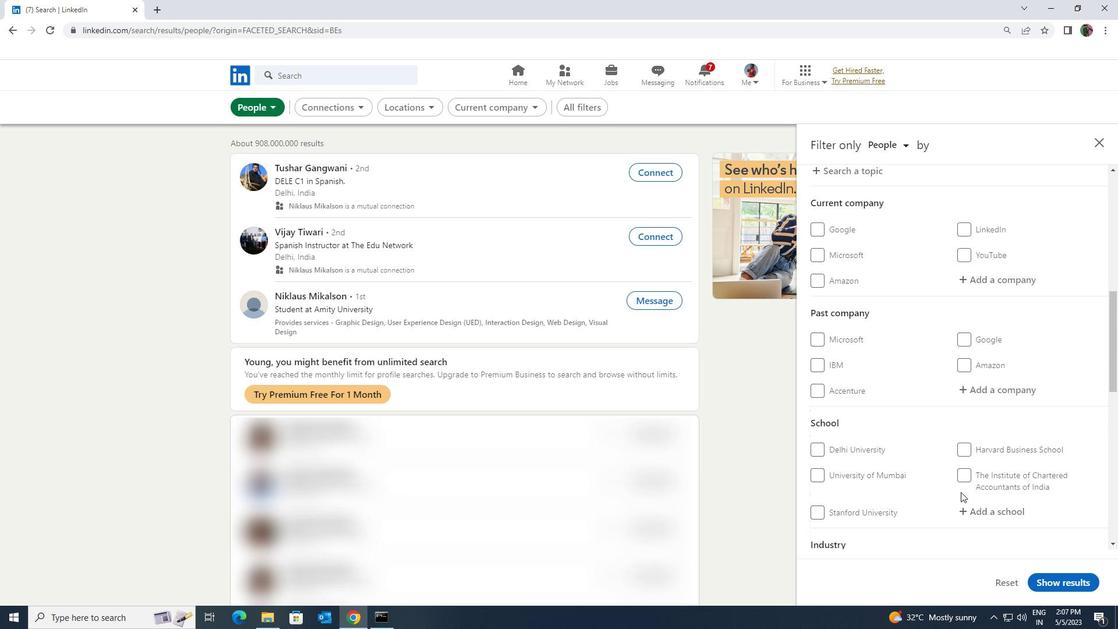 
Action: Mouse scrolled (961, 492) with delta (0, 0)
Screenshot: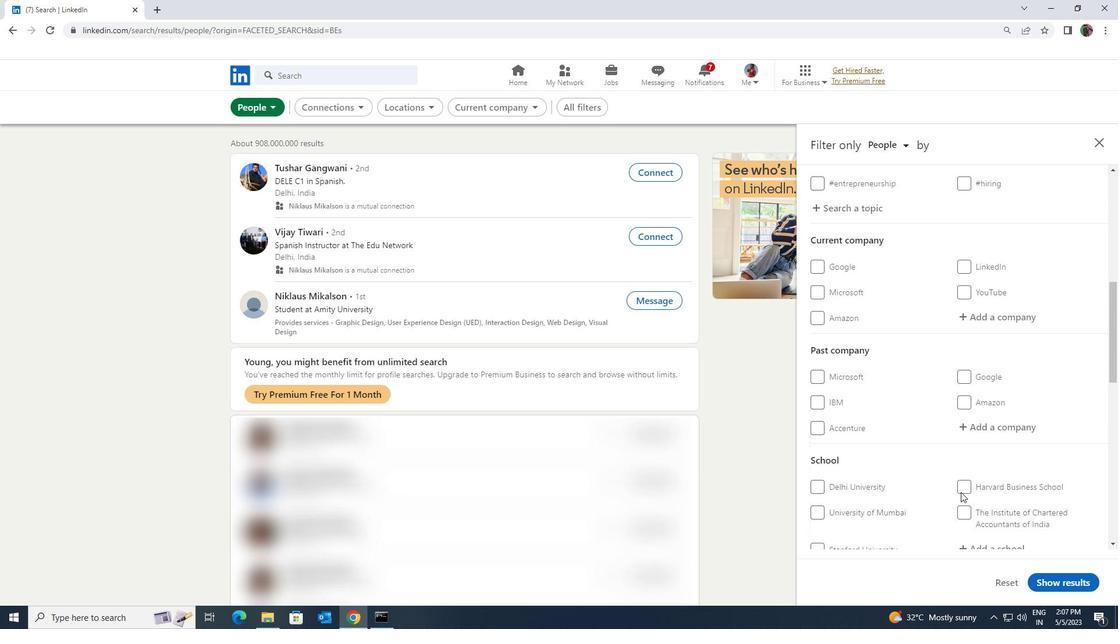 
Action: Mouse moved to (965, 432)
Screenshot: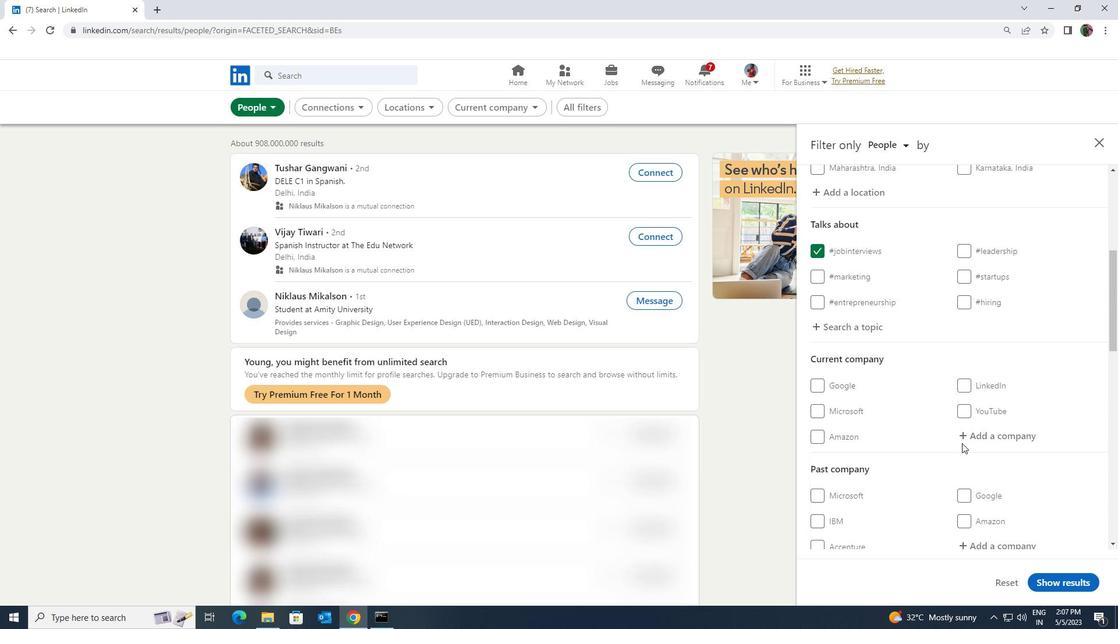 
Action: Mouse pressed left at (965, 432)
Screenshot: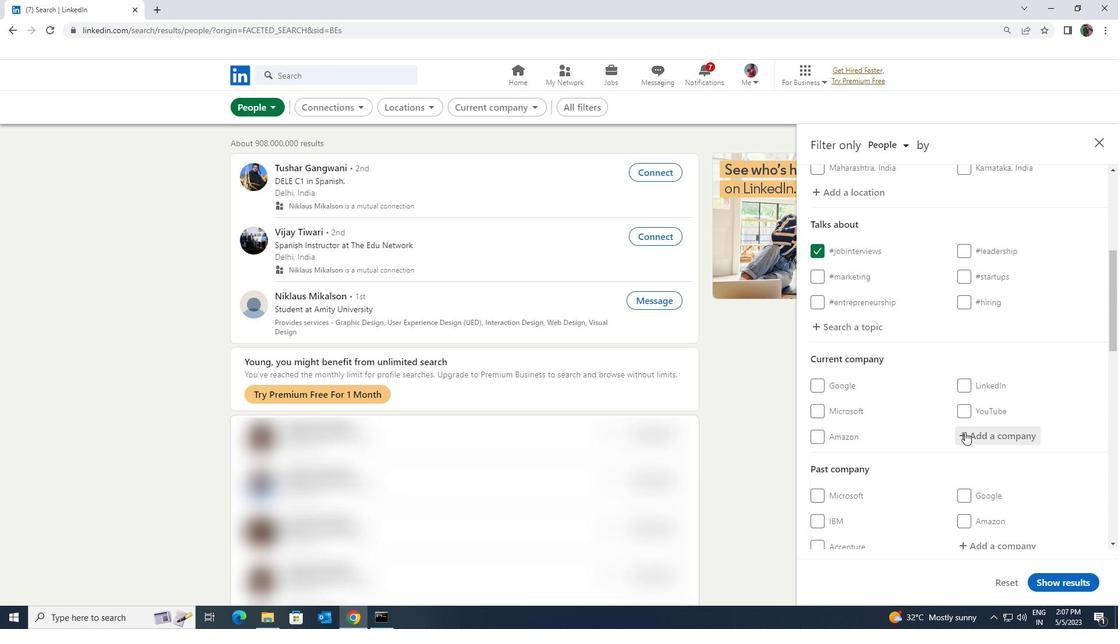 
Action: Key pressed <Key.shift><Key.shift><Key.shift><Key.shift>GO<Key.shift>PR
Screenshot: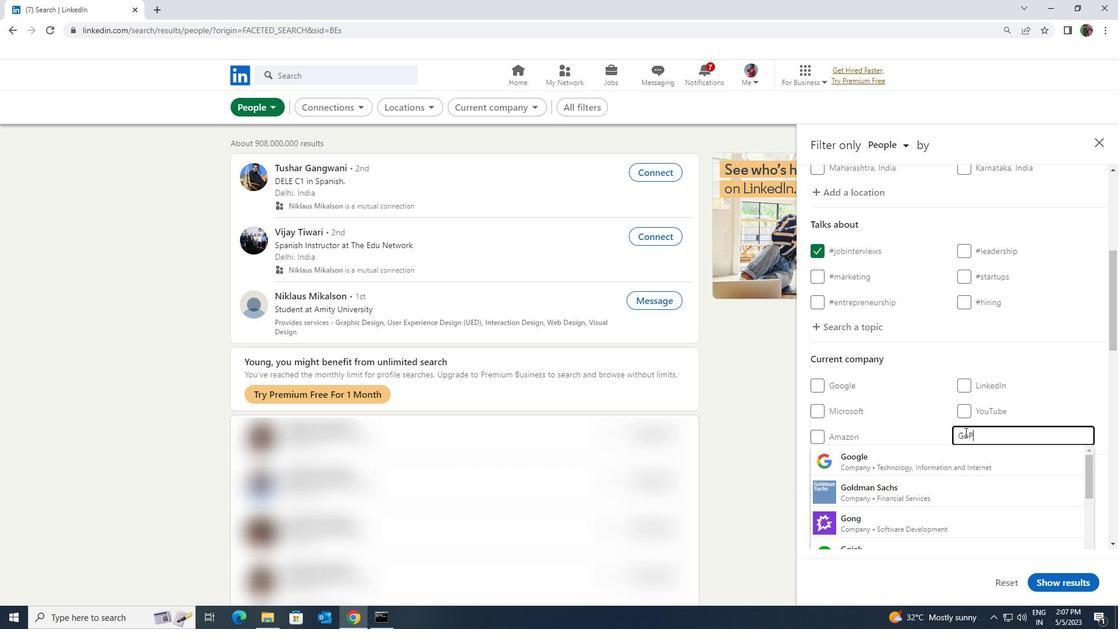 
Action: Mouse moved to (965, 432)
Screenshot: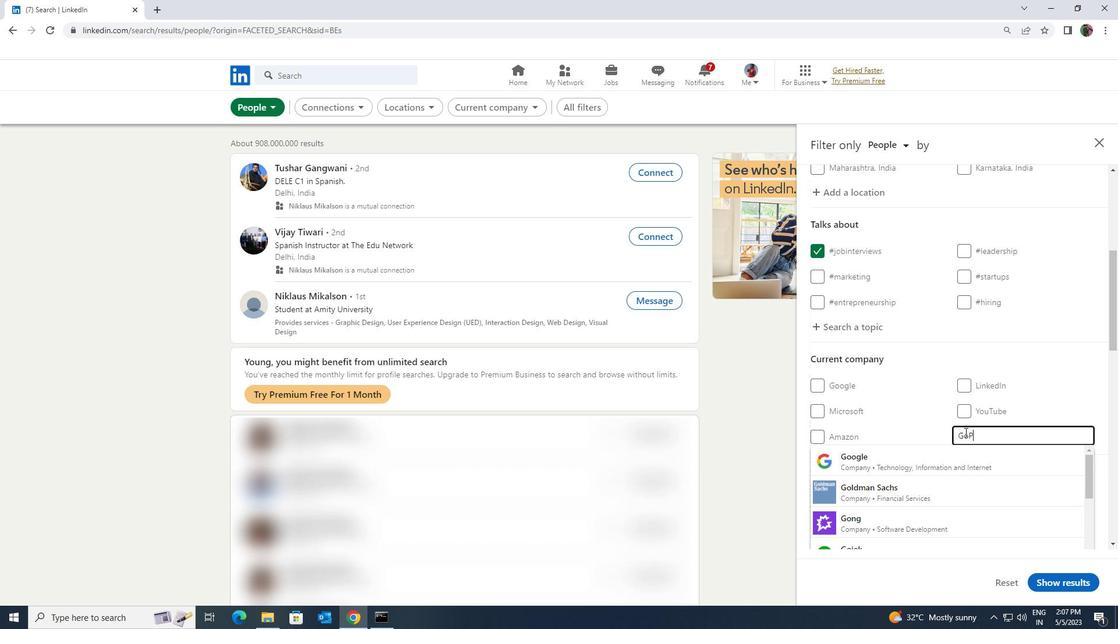 
Action: Key pressed OT
Screenshot: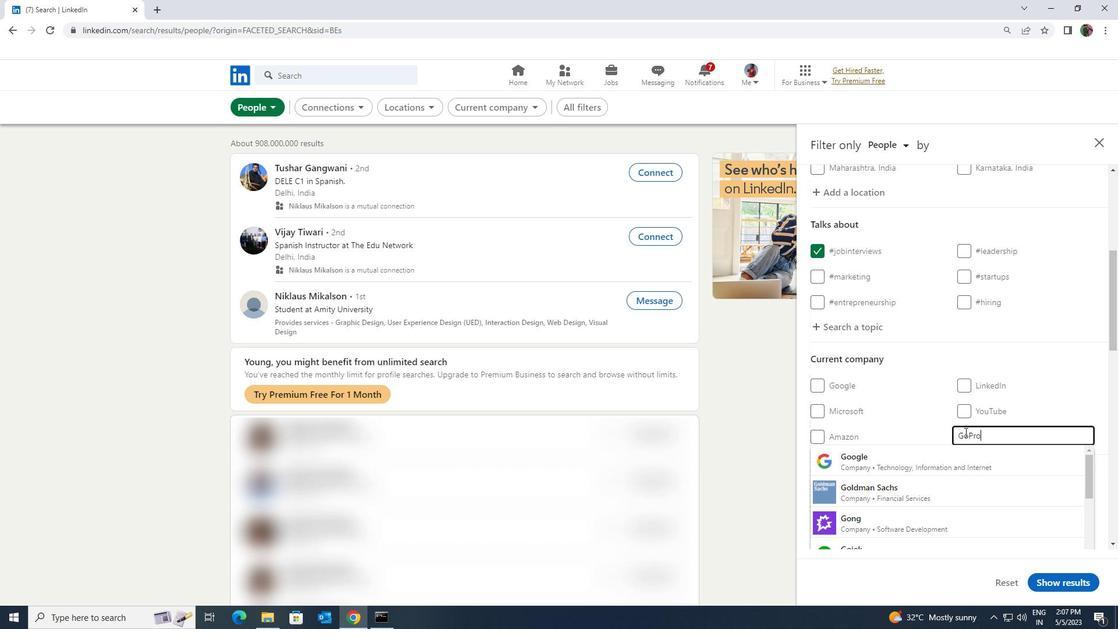
Action: Mouse moved to (970, 457)
Screenshot: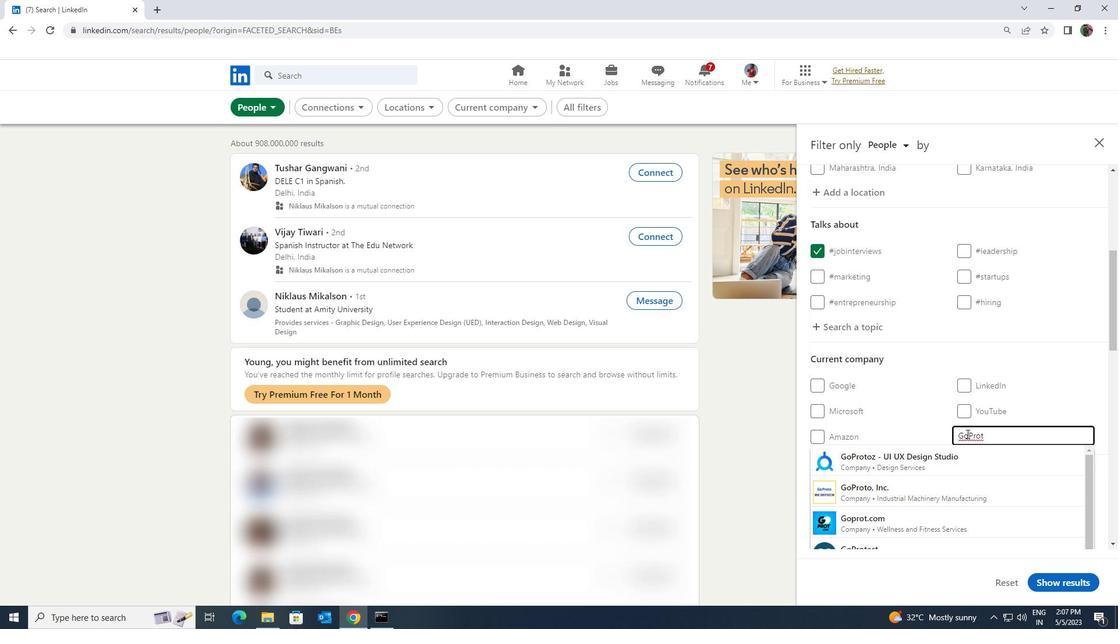
Action: Mouse pressed left at (970, 457)
Screenshot: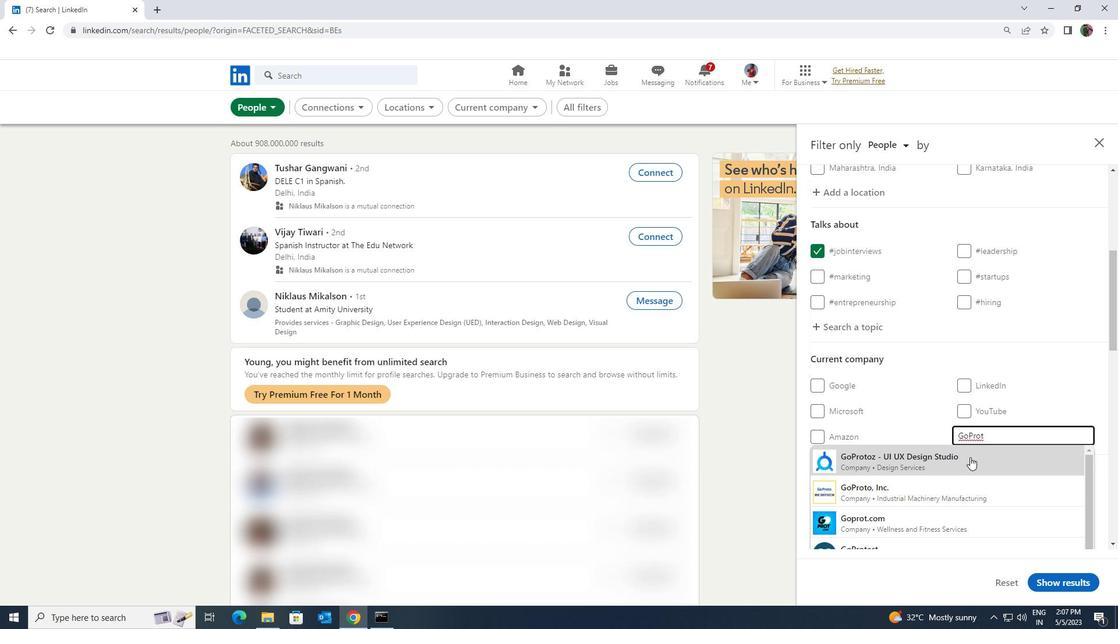 
Action: Mouse moved to (968, 458)
Screenshot: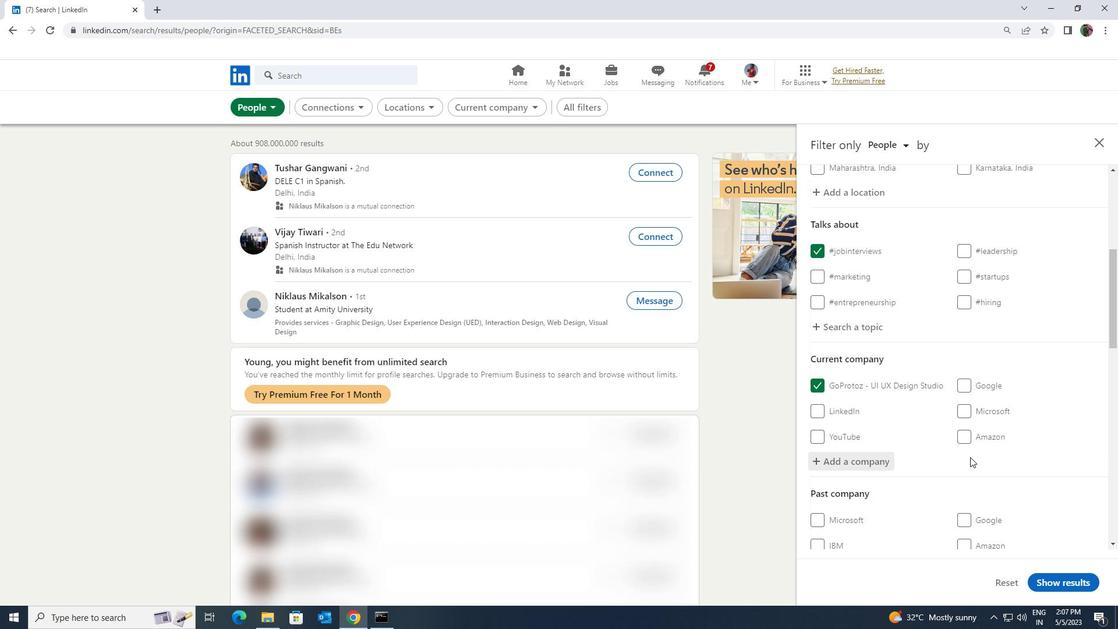 
Action: Mouse scrolled (968, 457) with delta (0, 0)
Screenshot: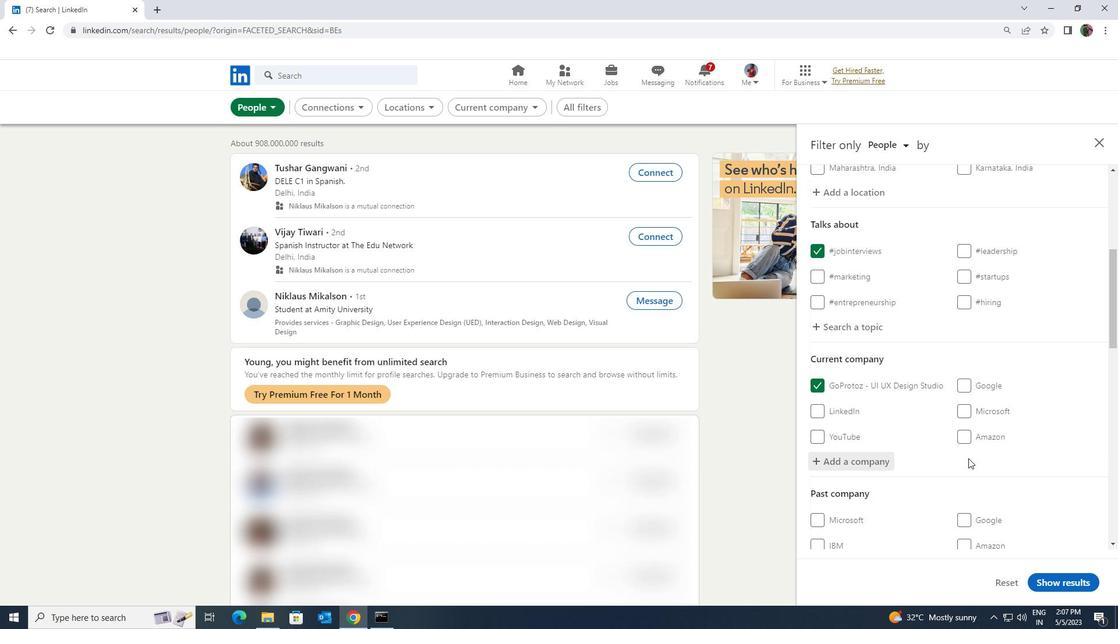 
Action: Mouse scrolled (968, 457) with delta (0, 0)
Screenshot: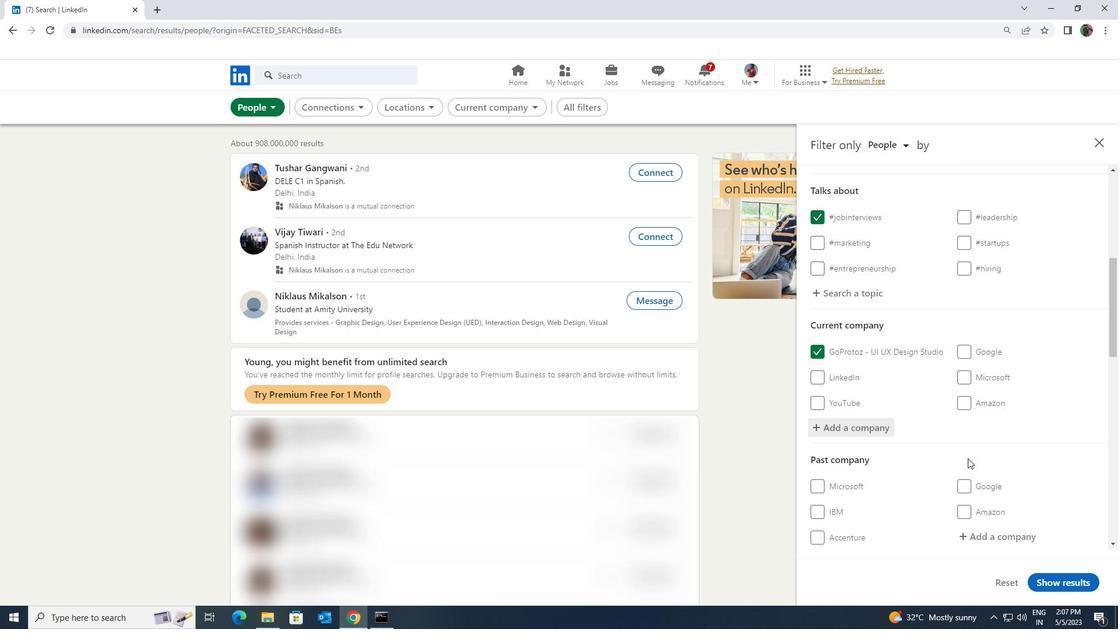 
Action: Mouse scrolled (968, 457) with delta (0, 0)
Screenshot: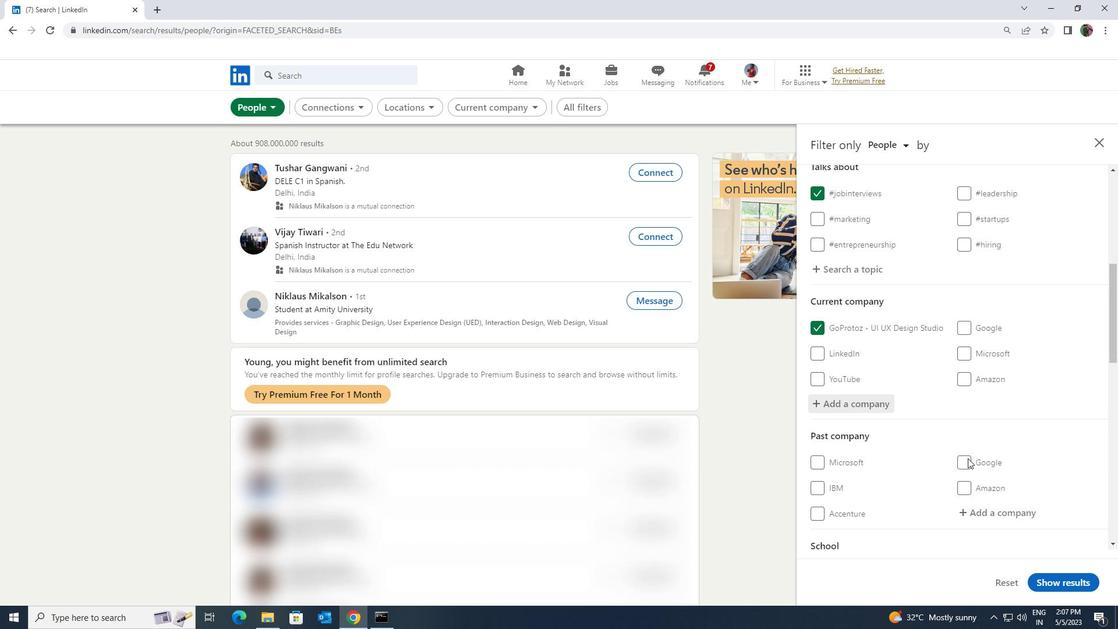 
Action: Mouse scrolled (968, 457) with delta (0, 0)
Screenshot: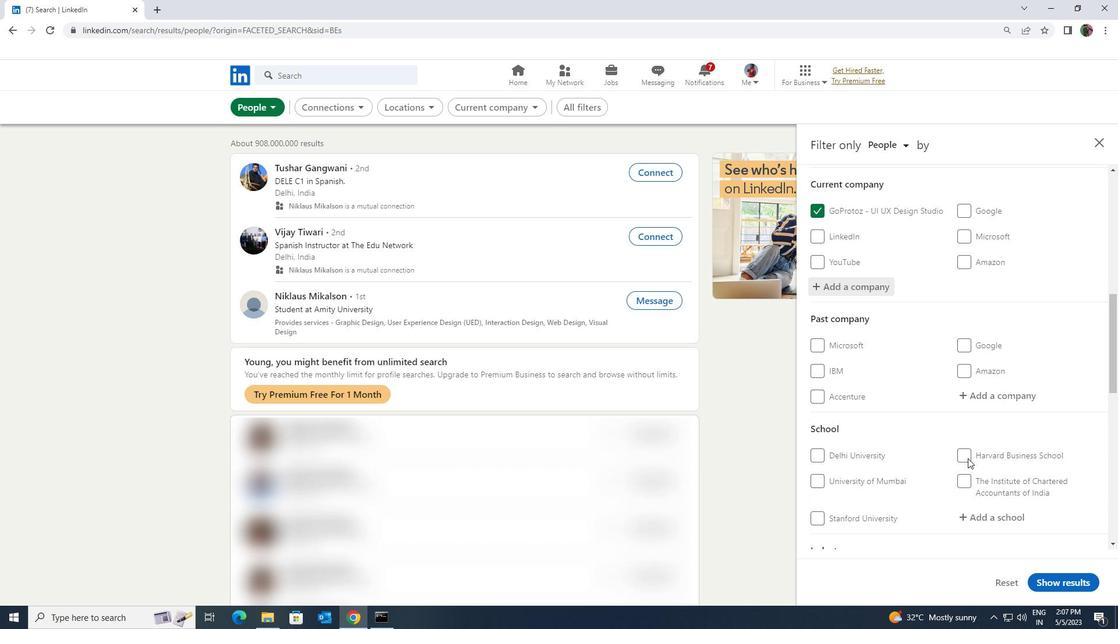 
Action: Mouse pressed left at (968, 458)
Screenshot: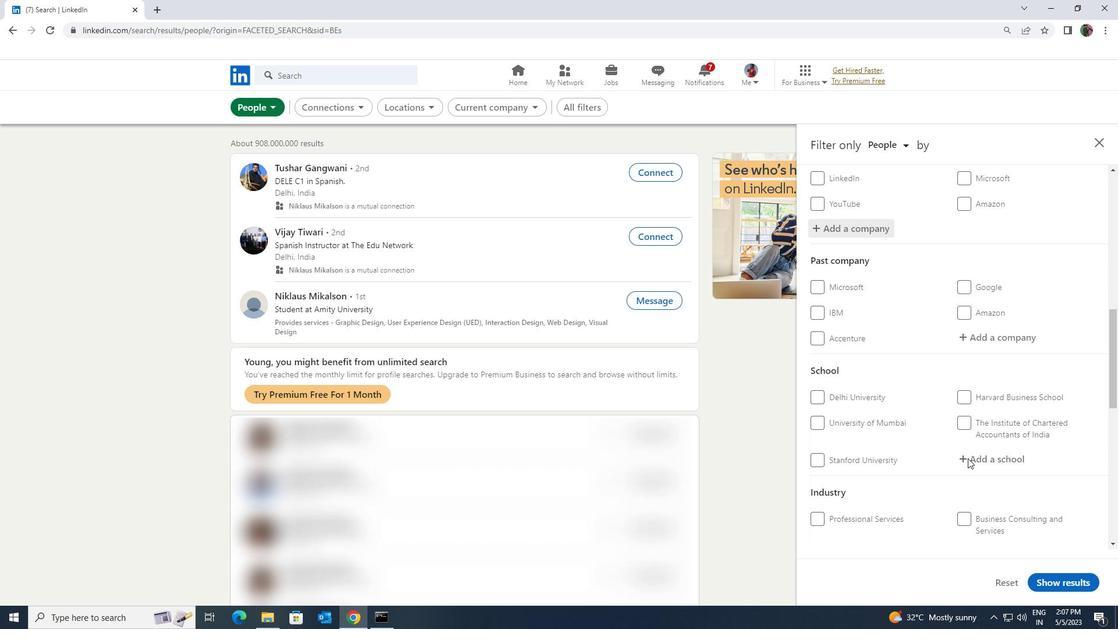 
Action: Key pressed <Key.shift><Key.shift><Key.shift><Key.shift><Key.shift><Key.shift><Key.shift><Key.shift><Key.shift><Key.shift><Key.shift>TERNA<Key.space><Key.shift>ENGINEERING<Key.space>
Screenshot: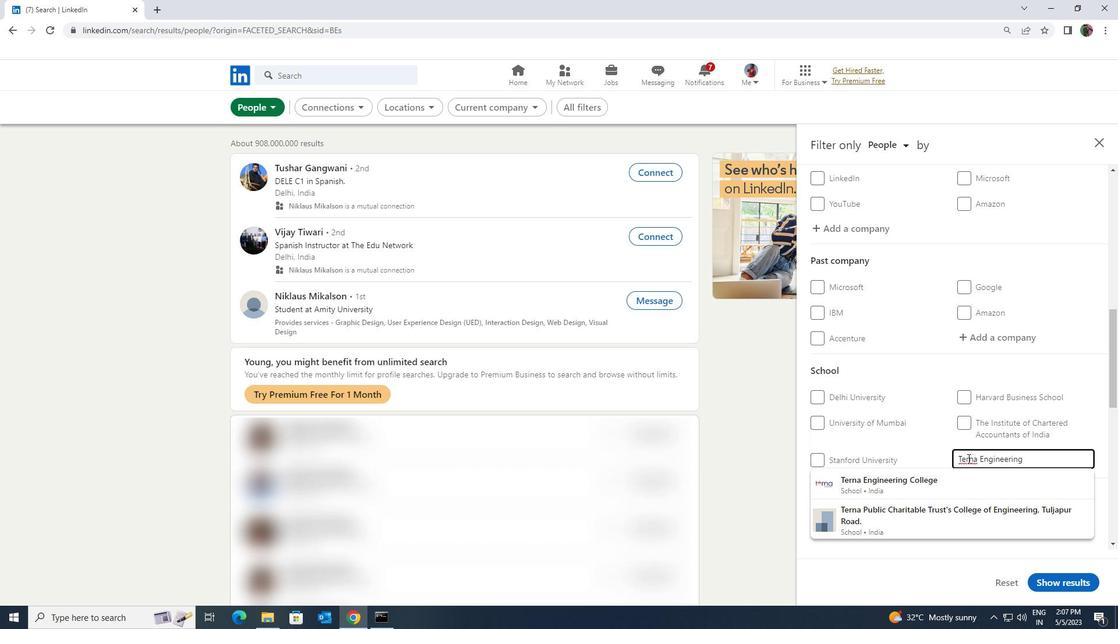 
Action: Mouse moved to (968, 472)
Screenshot: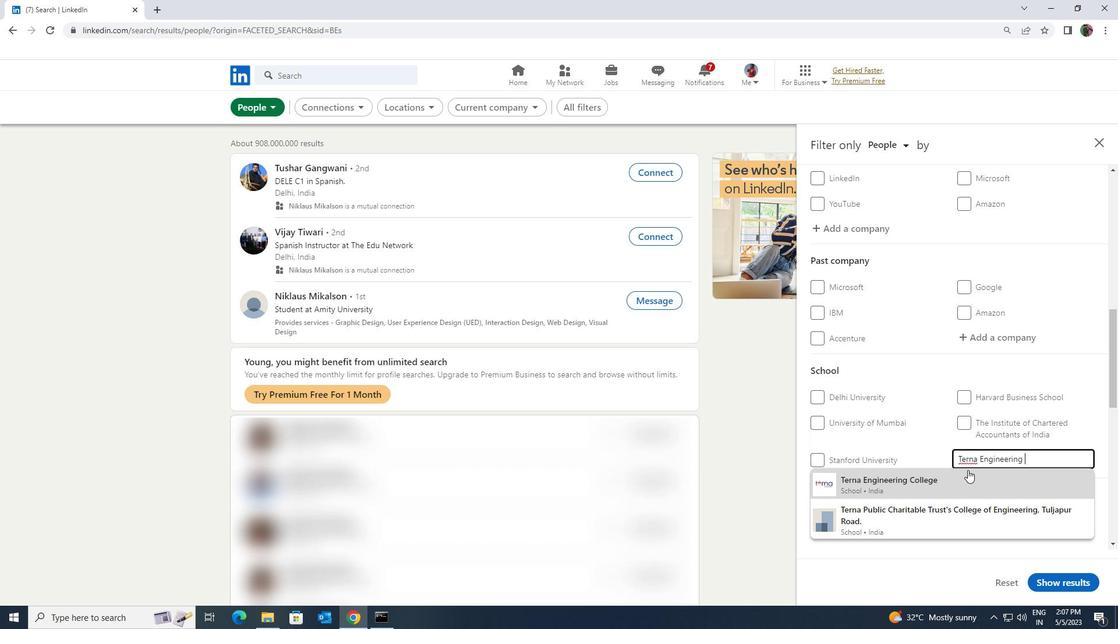 
Action: Mouse pressed left at (968, 472)
Screenshot: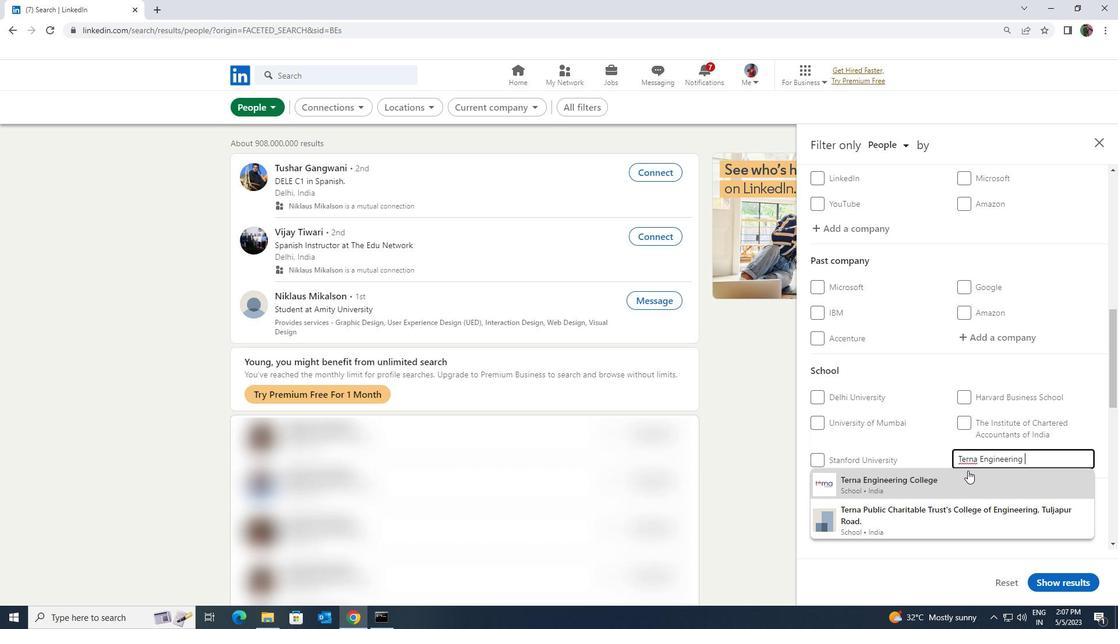 
Action: Mouse scrolled (968, 471) with delta (0, 0)
Screenshot: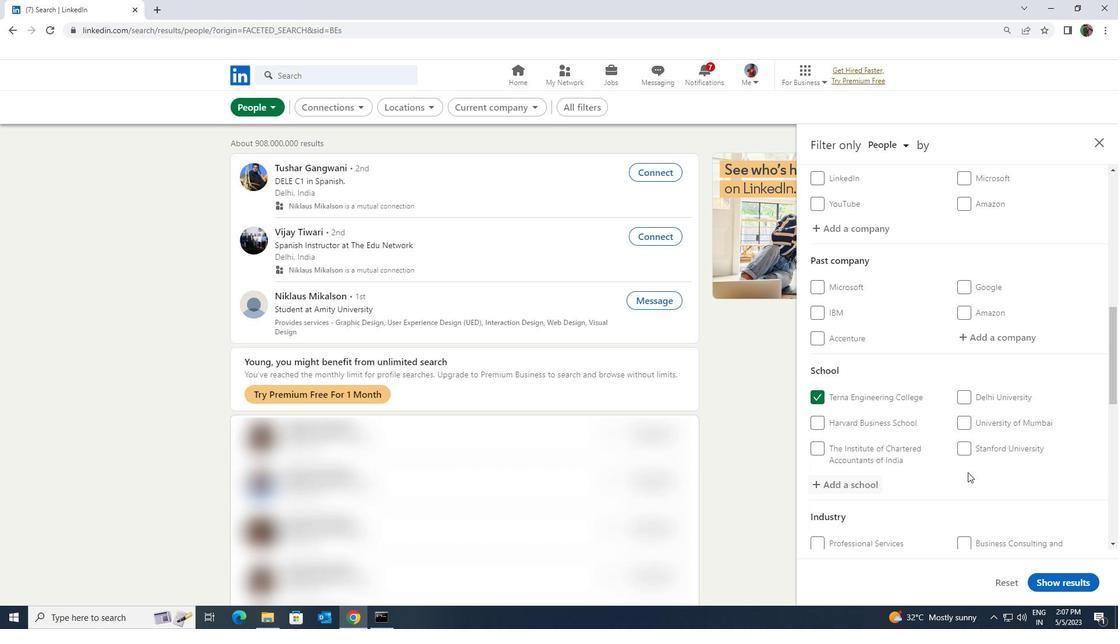 
Action: Mouse scrolled (968, 471) with delta (0, 0)
Screenshot: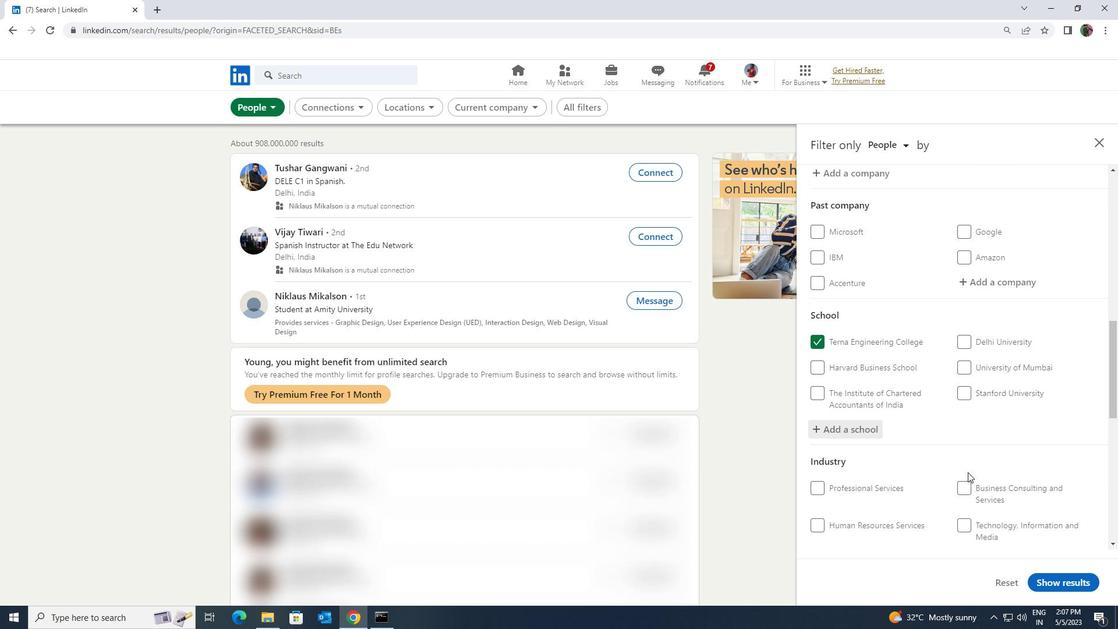 
Action: Mouse moved to (969, 501)
Screenshot: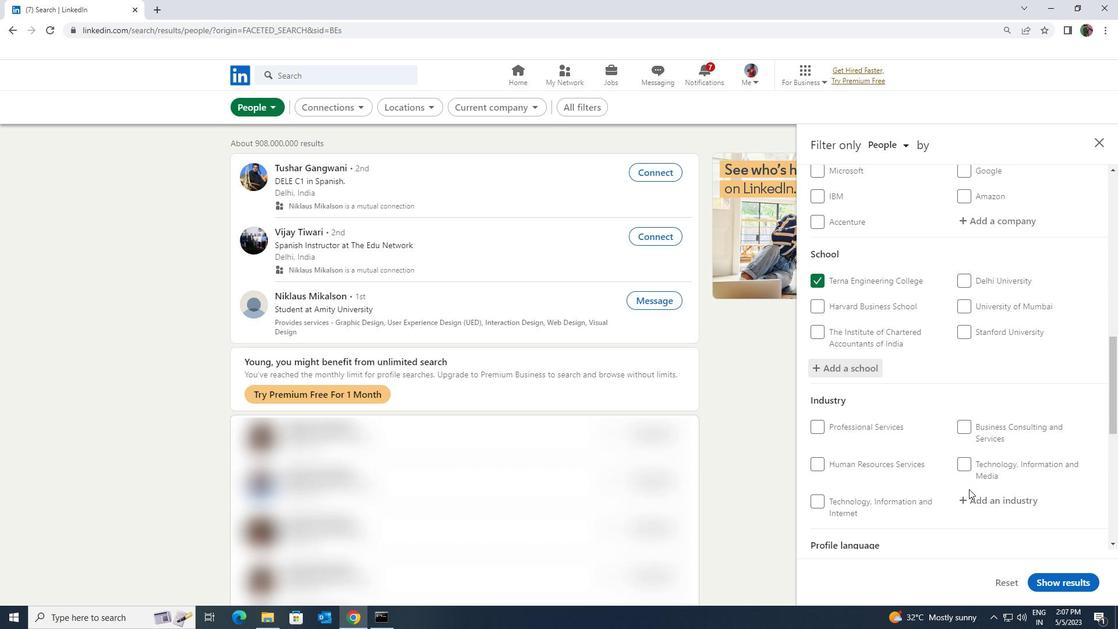 
Action: Mouse pressed left at (969, 501)
Screenshot: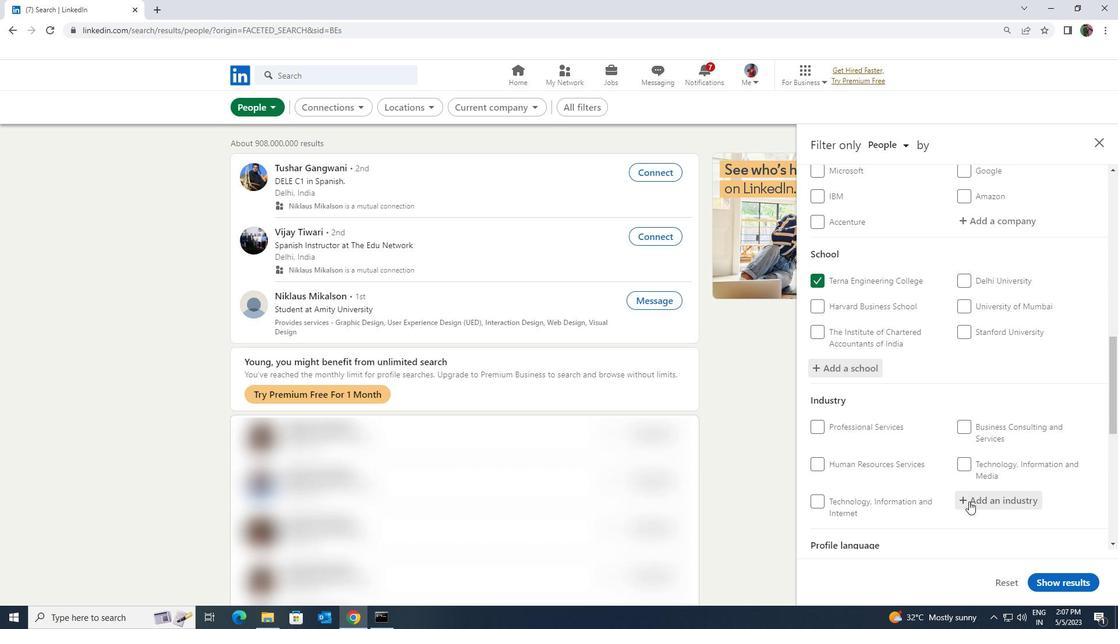 
Action: Key pressed <Key.shift><Key.shift><Key.shift><Key.shift><Key.shift>FABRIC
Screenshot: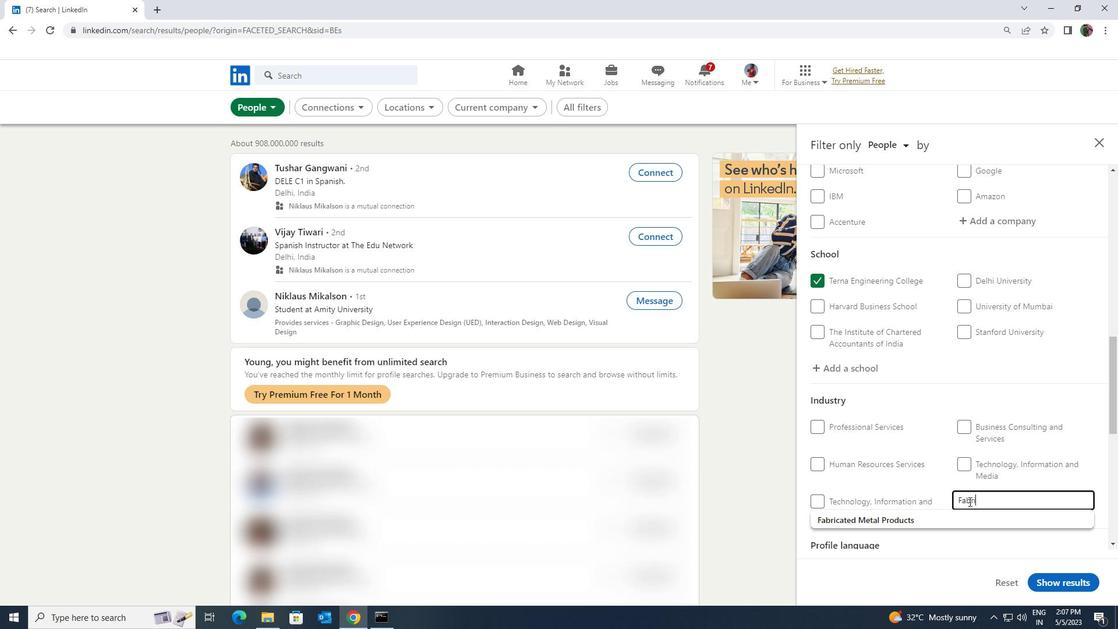 
Action: Mouse moved to (964, 524)
Screenshot: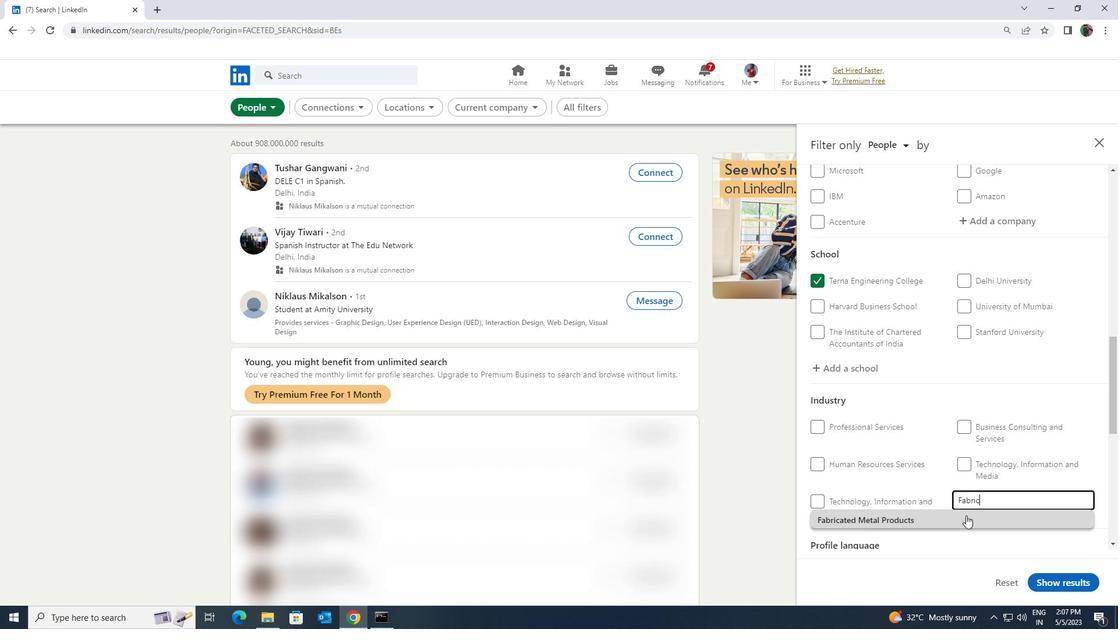 
Action: Mouse pressed left at (964, 524)
Screenshot: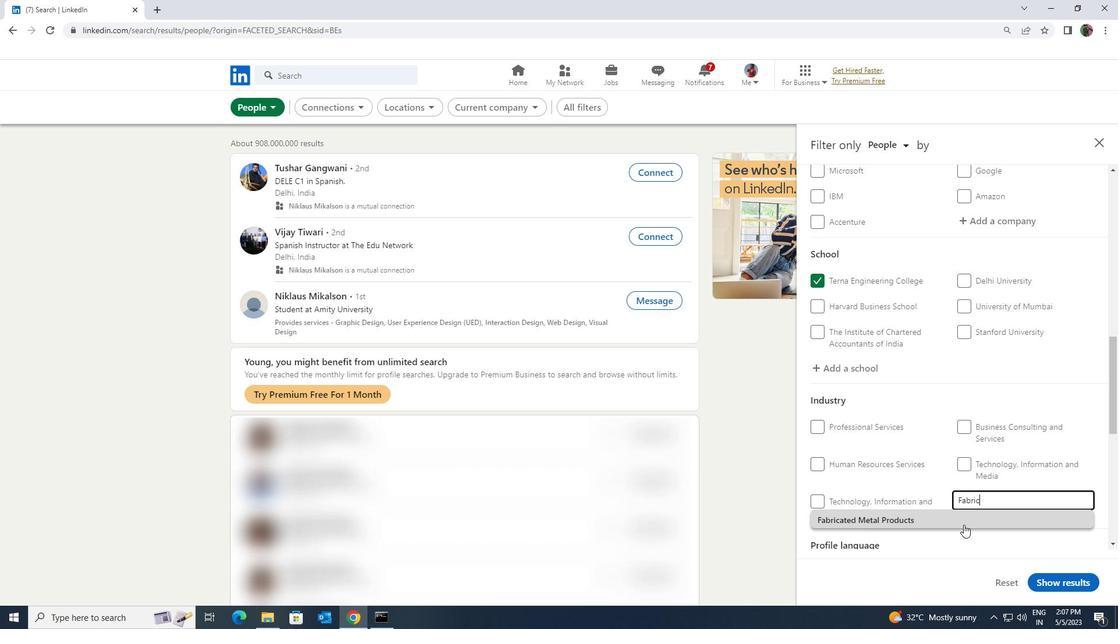 
Action: Mouse moved to (959, 517)
Screenshot: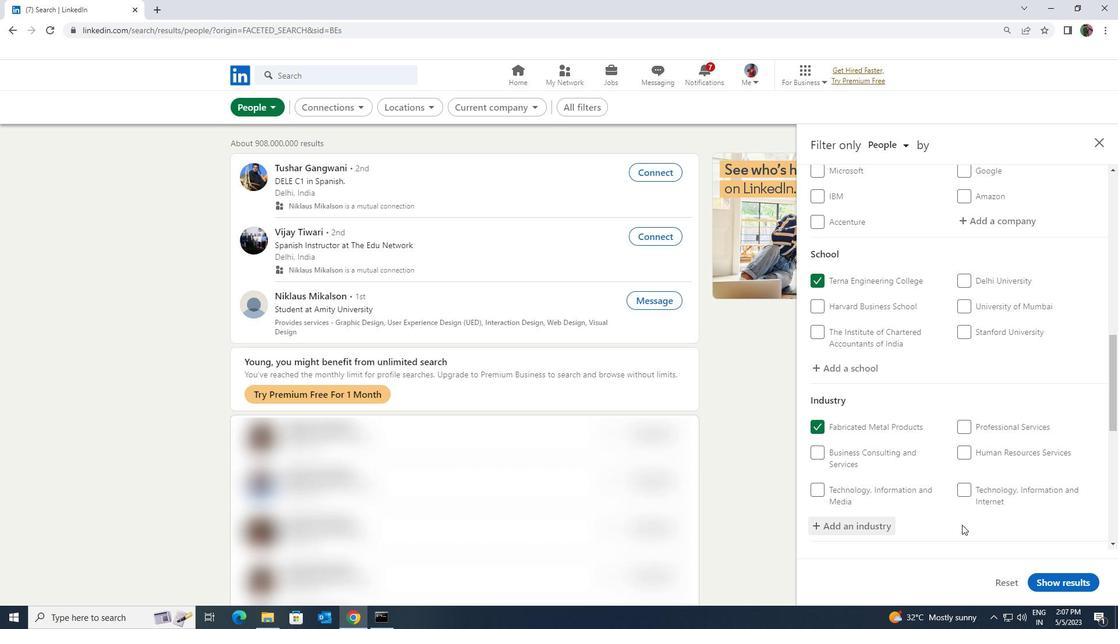 
Action: Mouse scrolled (959, 517) with delta (0, 0)
Screenshot: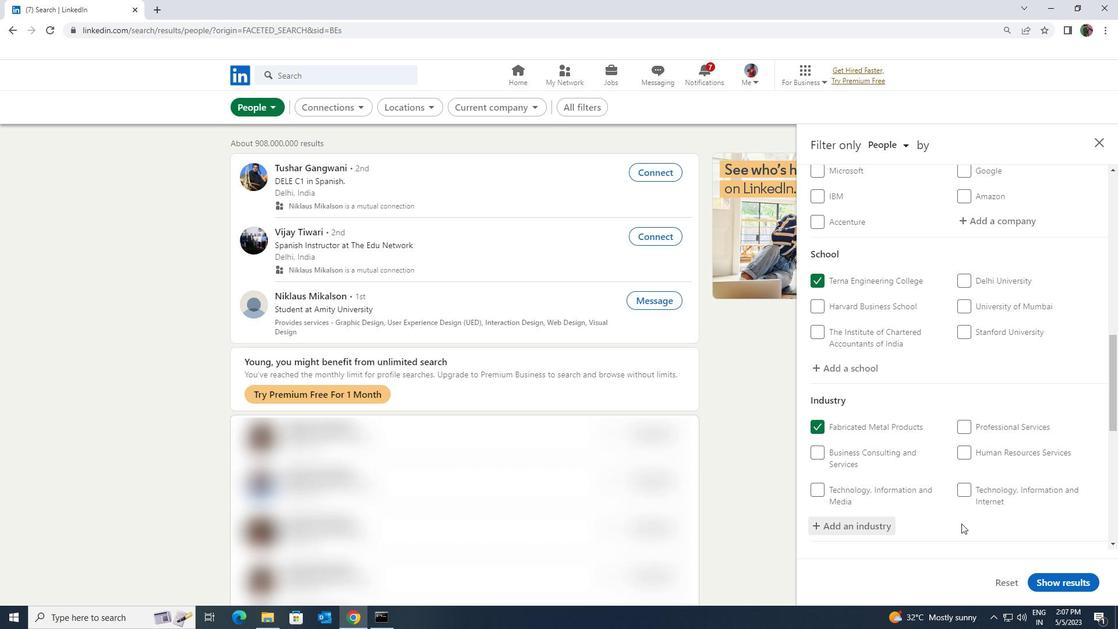 
Action: Mouse scrolled (959, 517) with delta (0, 0)
Screenshot: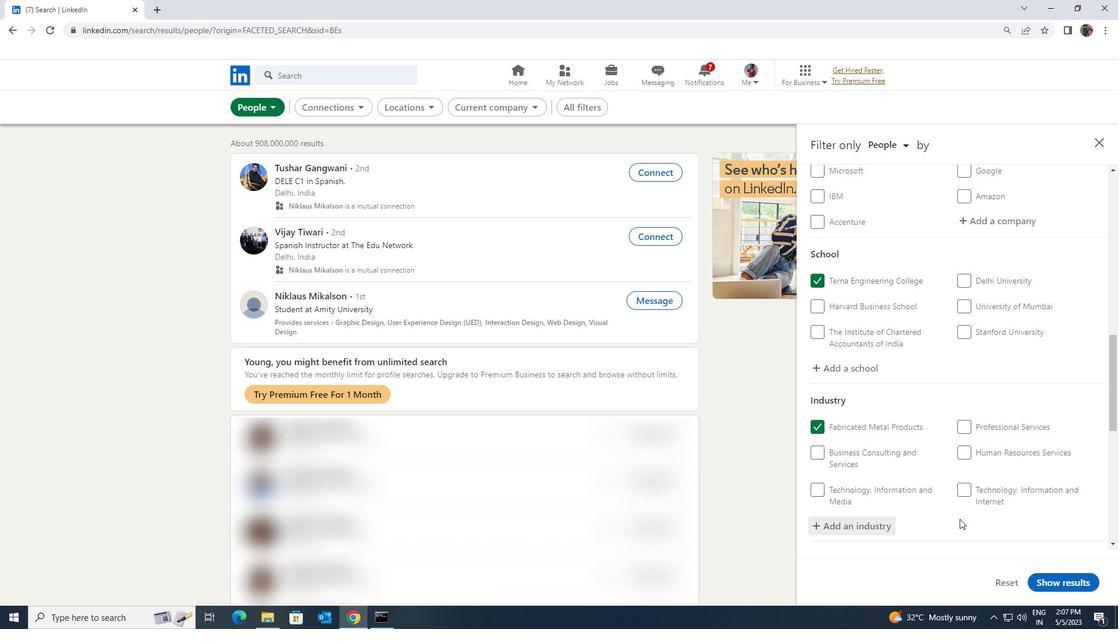 
Action: Mouse scrolled (959, 517) with delta (0, 0)
Screenshot: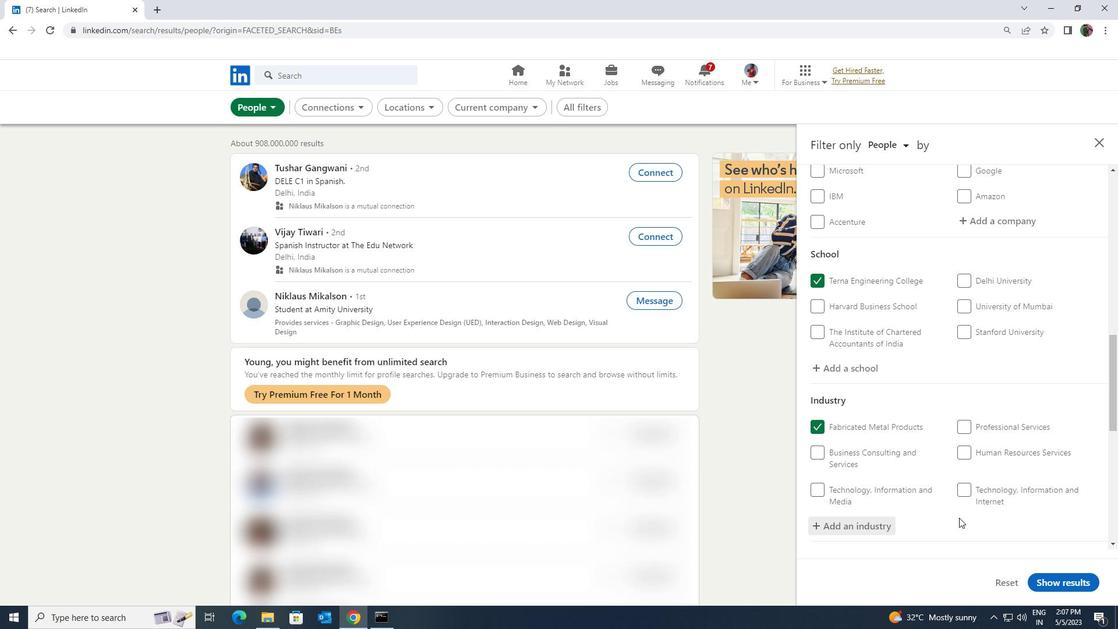 
Action: Mouse scrolled (959, 517) with delta (0, 0)
Screenshot: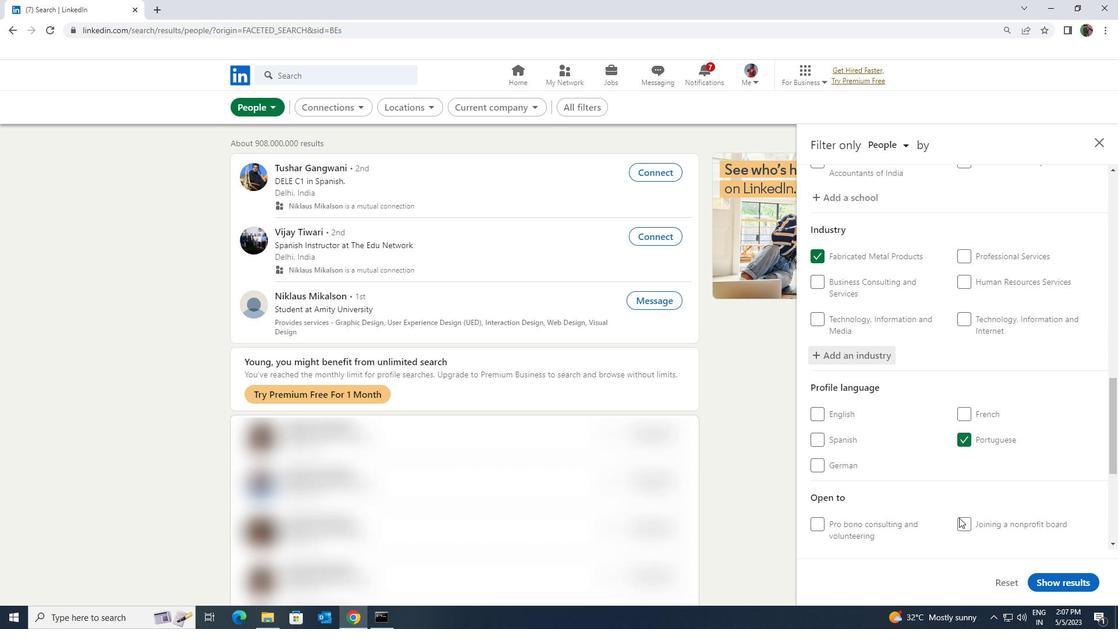 
Action: Mouse scrolled (959, 517) with delta (0, 0)
Screenshot: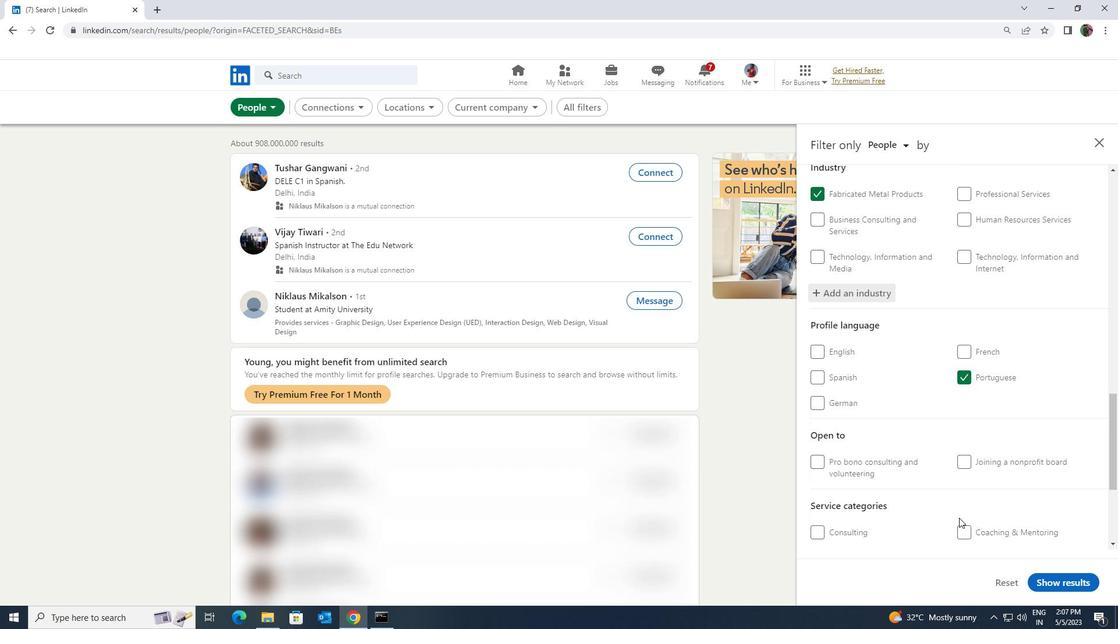 
Action: Mouse scrolled (959, 517) with delta (0, 0)
Screenshot: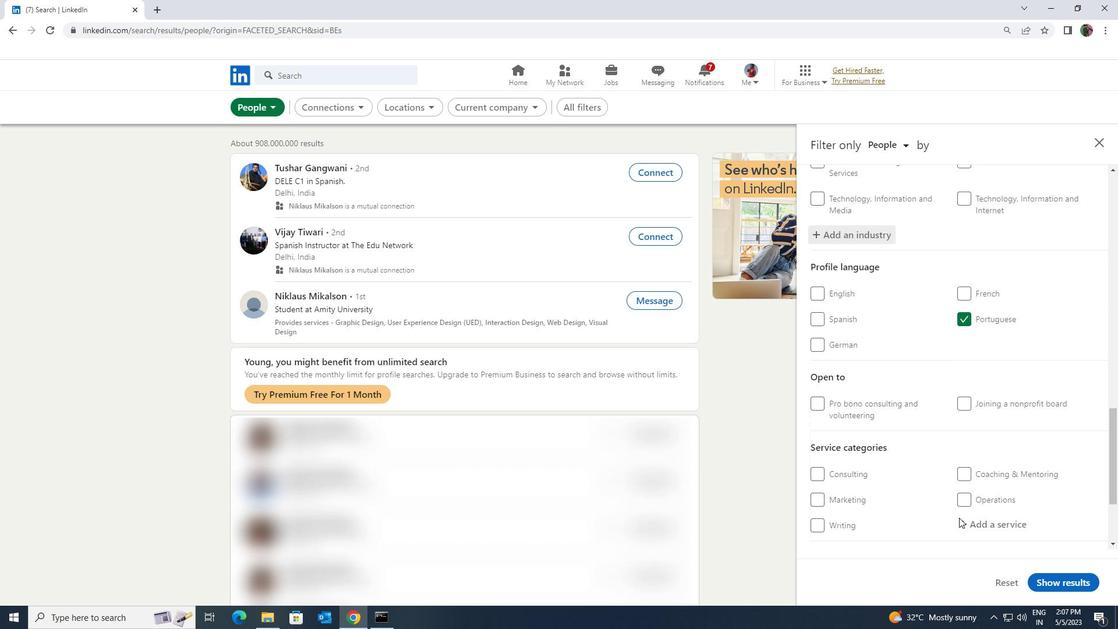 
Action: Mouse moved to (975, 472)
Screenshot: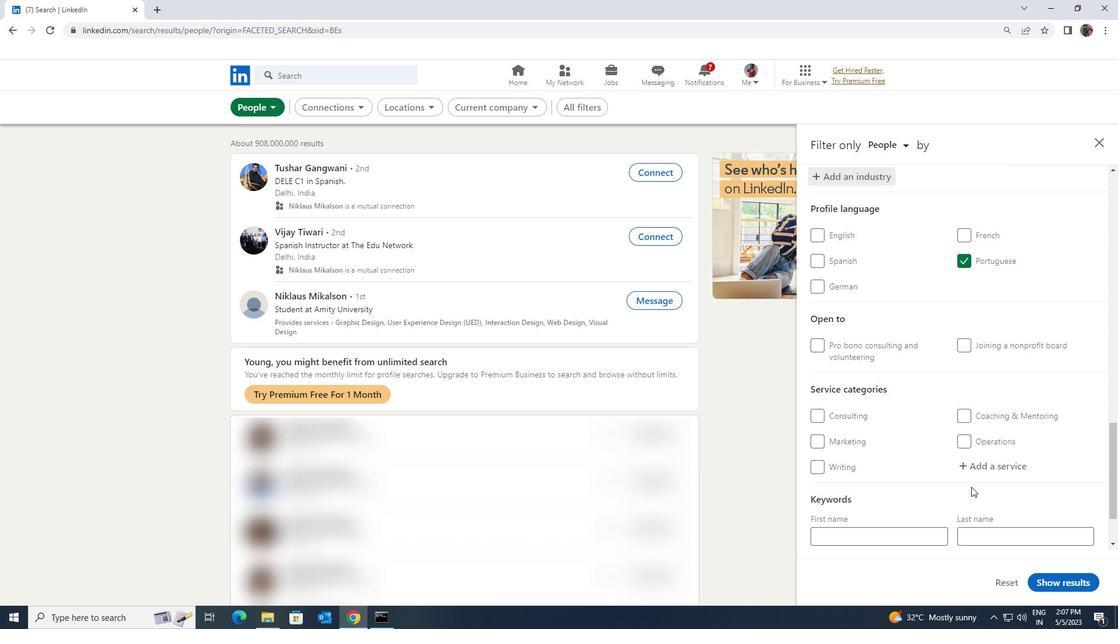 
Action: Mouse pressed left at (975, 472)
Screenshot: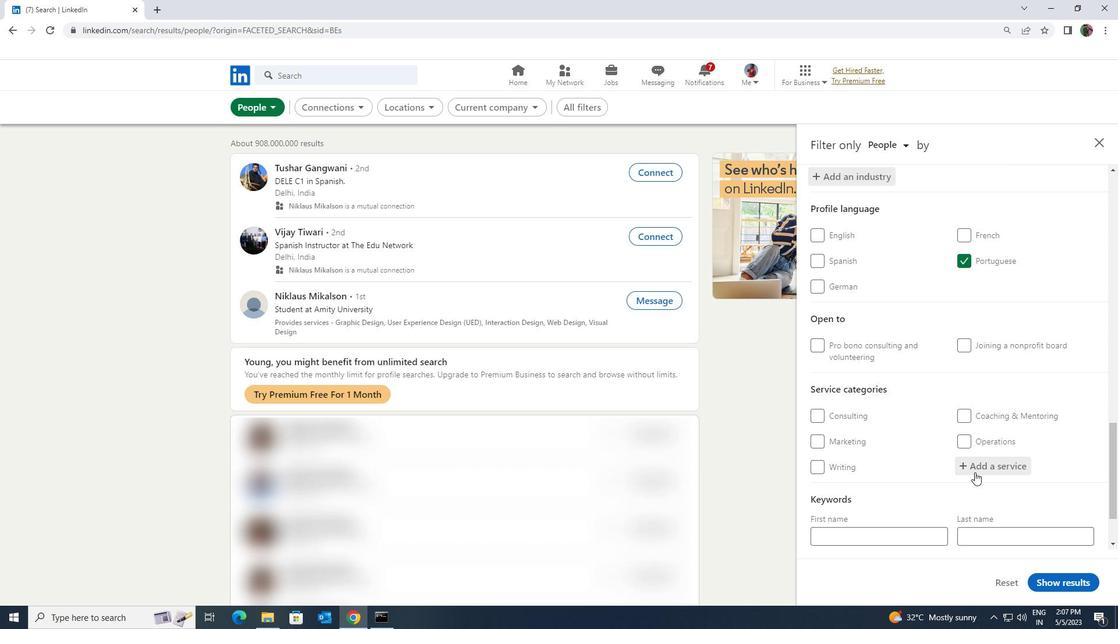 
Action: Key pressed <Key.shift><Key.shift>PERSONAL
Screenshot: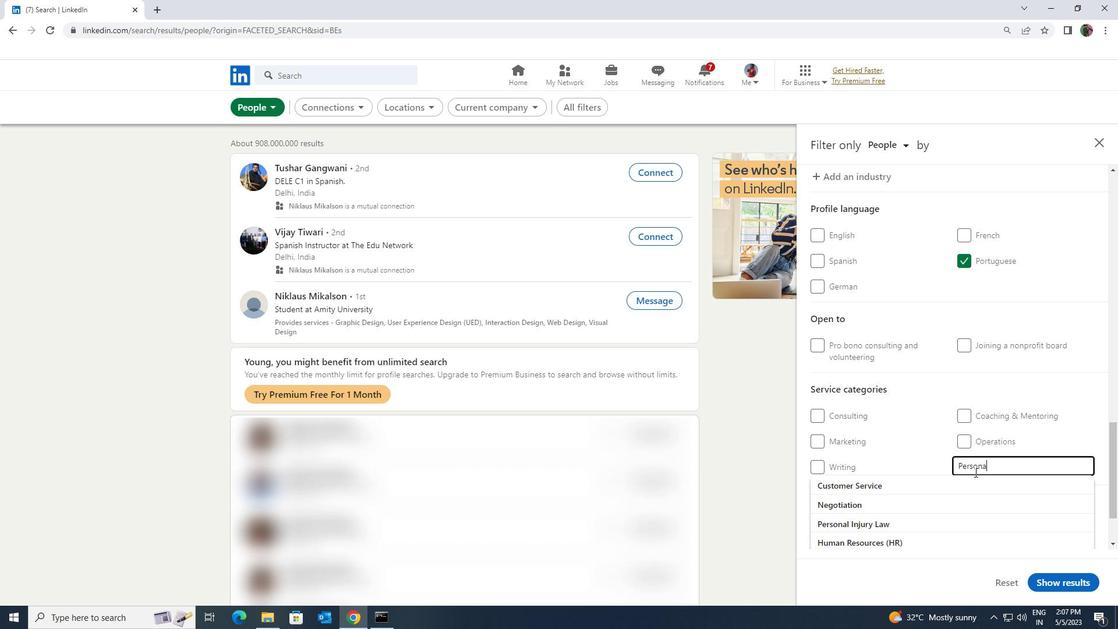 
Action: Mouse moved to (953, 501)
Screenshot: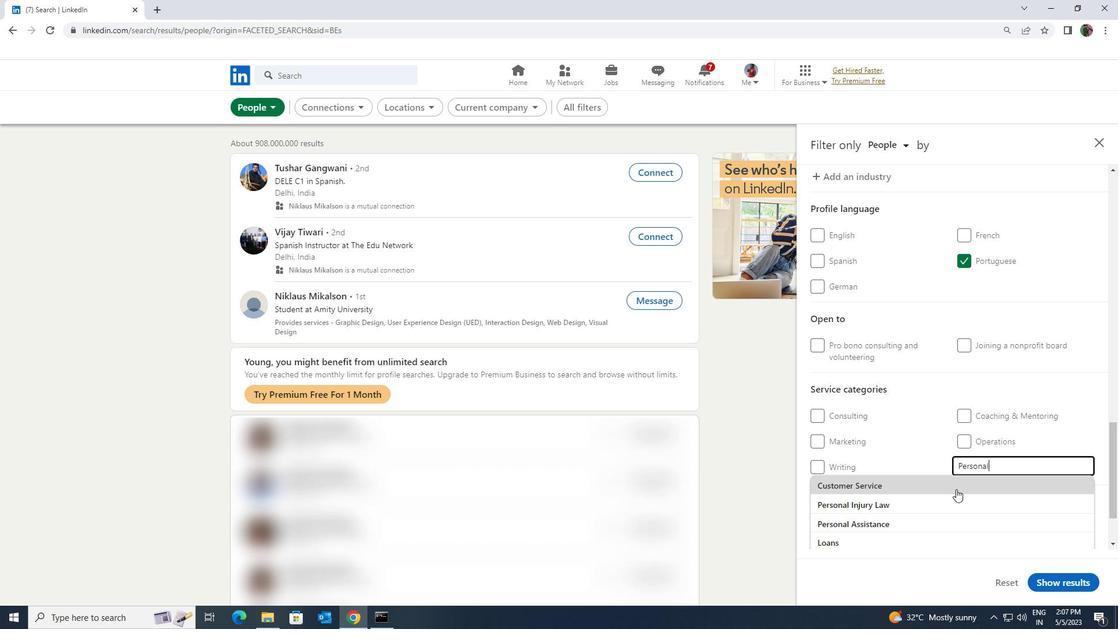 
Action: Mouse pressed left at (953, 501)
Screenshot: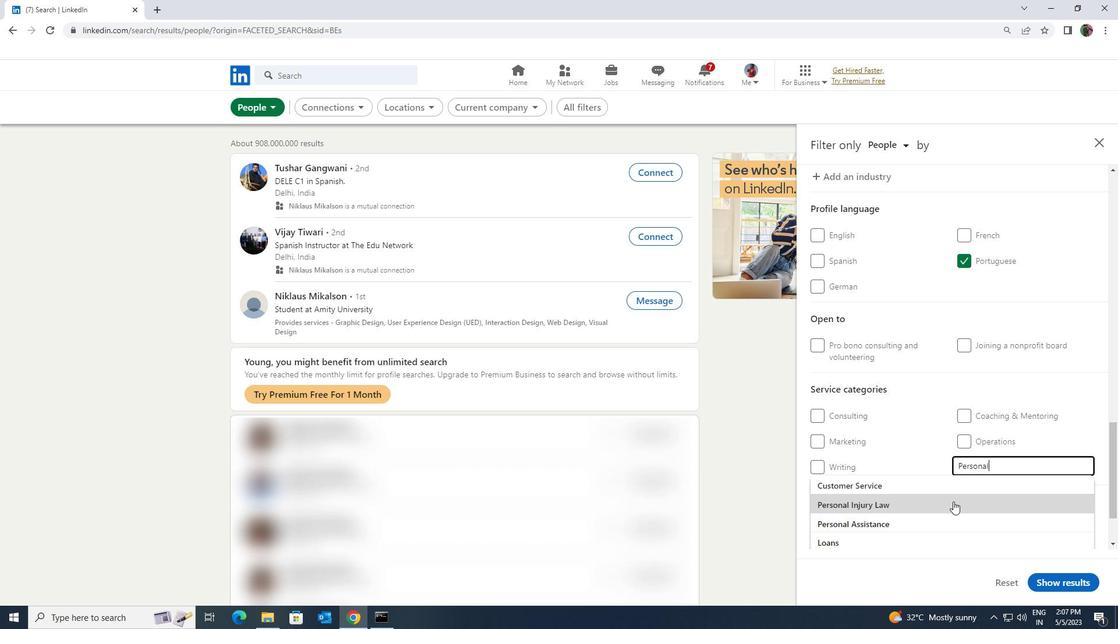 
Action: Mouse moved to (947, 473)
Screenshot: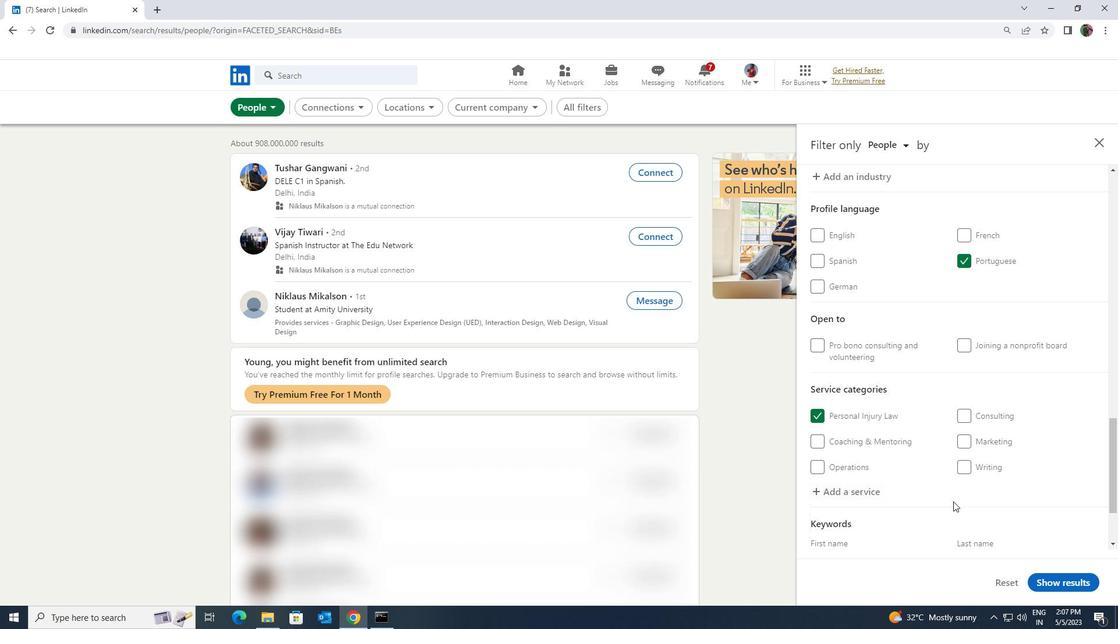 
Action: Mouse scrolled (947, 472) with delta (0, 0)
Screenshot: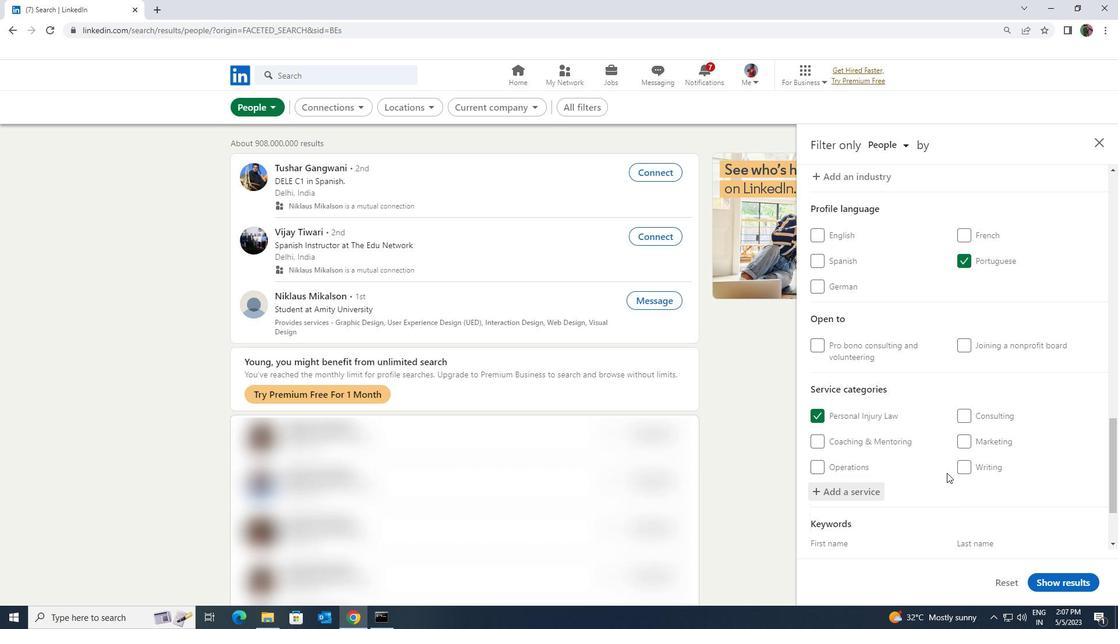 
Action: Mouse scrolled (947, 472) with delta (0, 0)
Screenshot: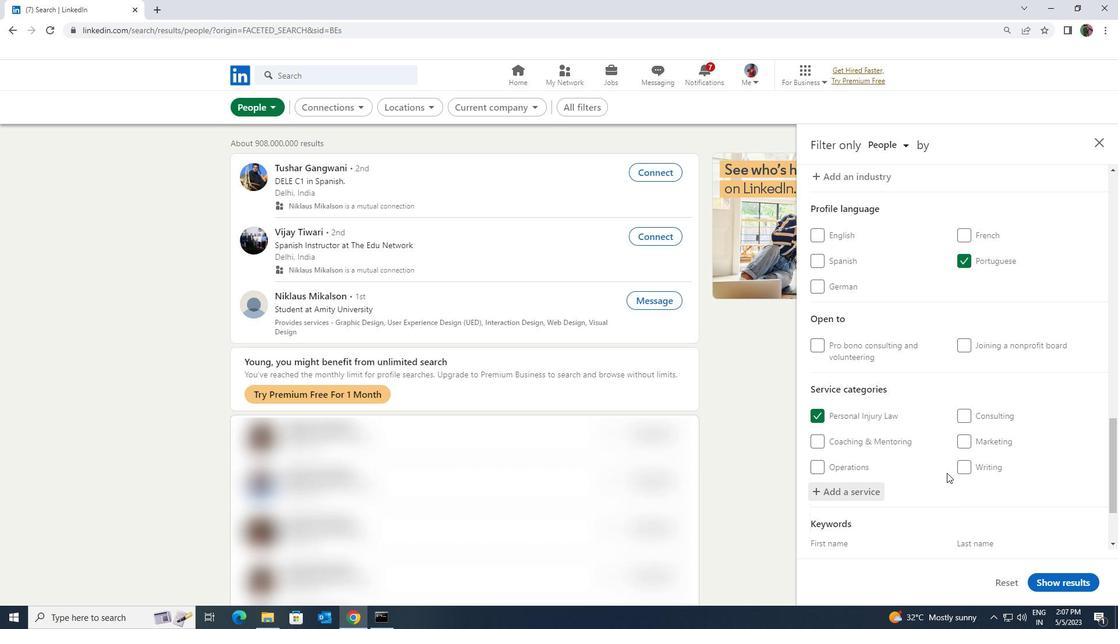 
Action: Mouse scrolled (947, 472) with delta (0, 0)
Screenshot: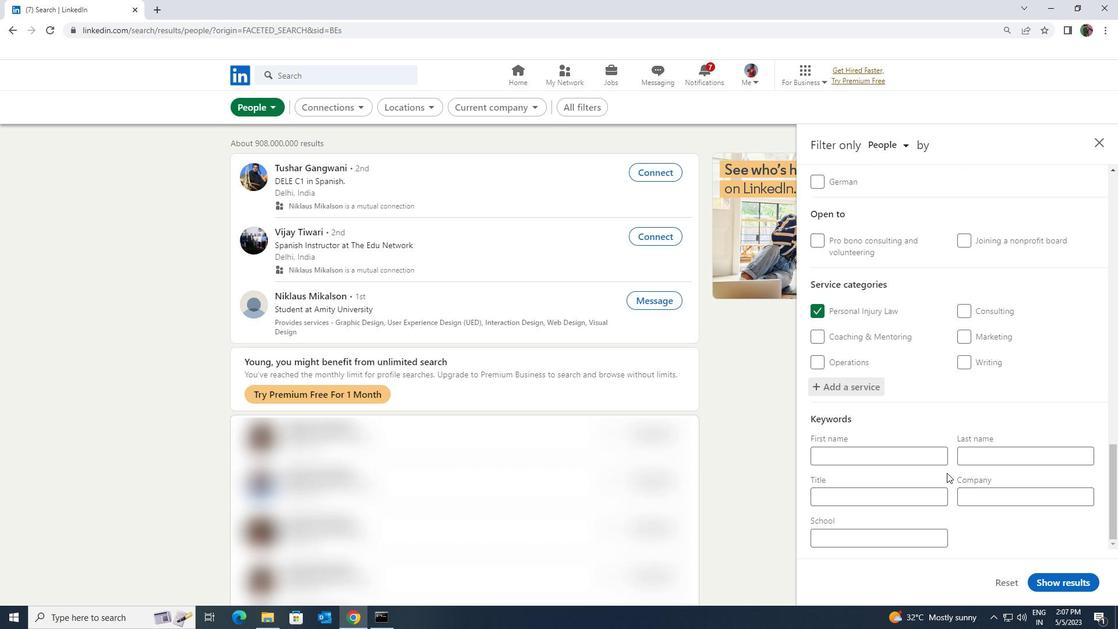 
Action: Mouse scrolled (947, 472) with delta (0, 0)
Screenshot: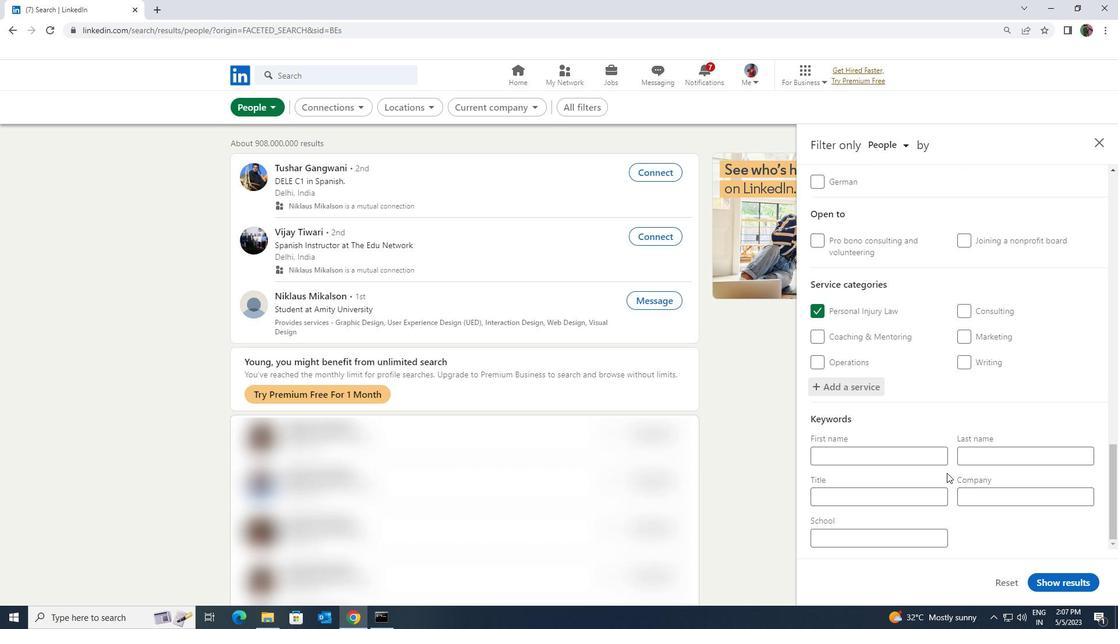 
Action: Mouse moved to (931, 490)
Screenshot: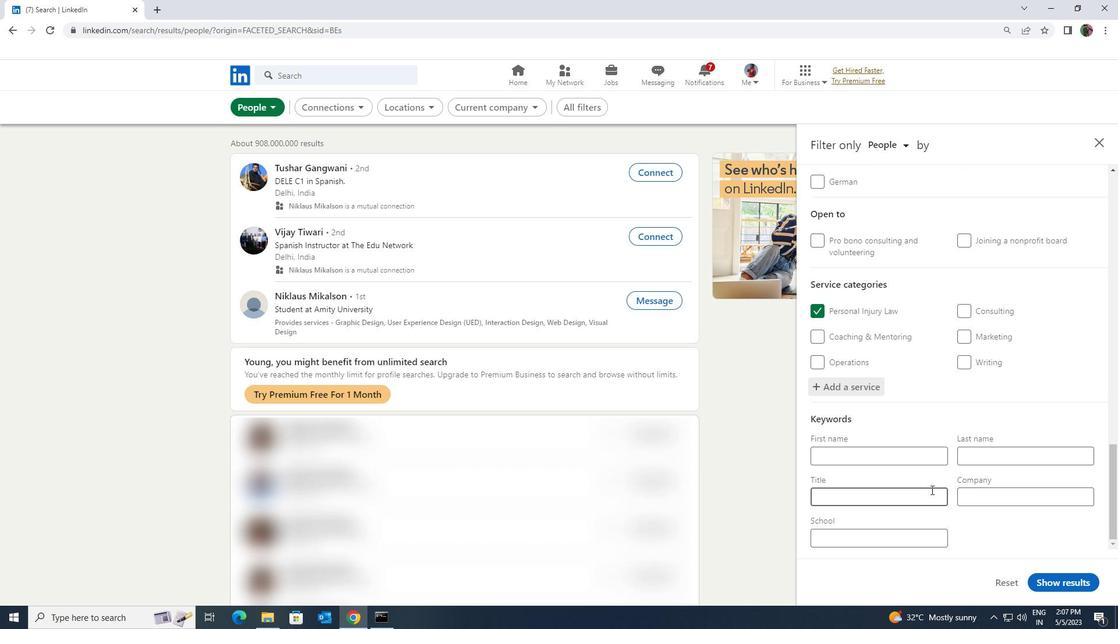 
Action: Mouse pressed left at (931, 490)
Screenshot: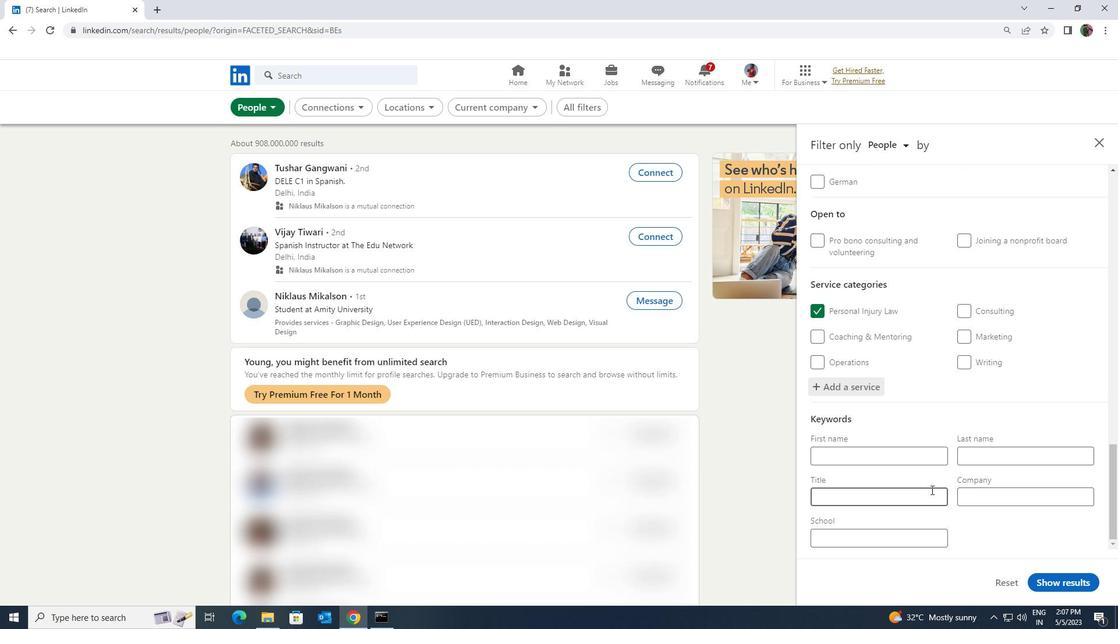 
Action: Key pressed <Key.shift><Key.shift><Key.shift><Key.shift><Key.shift><Key.shift><Key.shift><Key.shift><Key.shift><Key.shift>MEDICAL<Key.space><Key.shift>ADMINISTRATOR
Screenshot: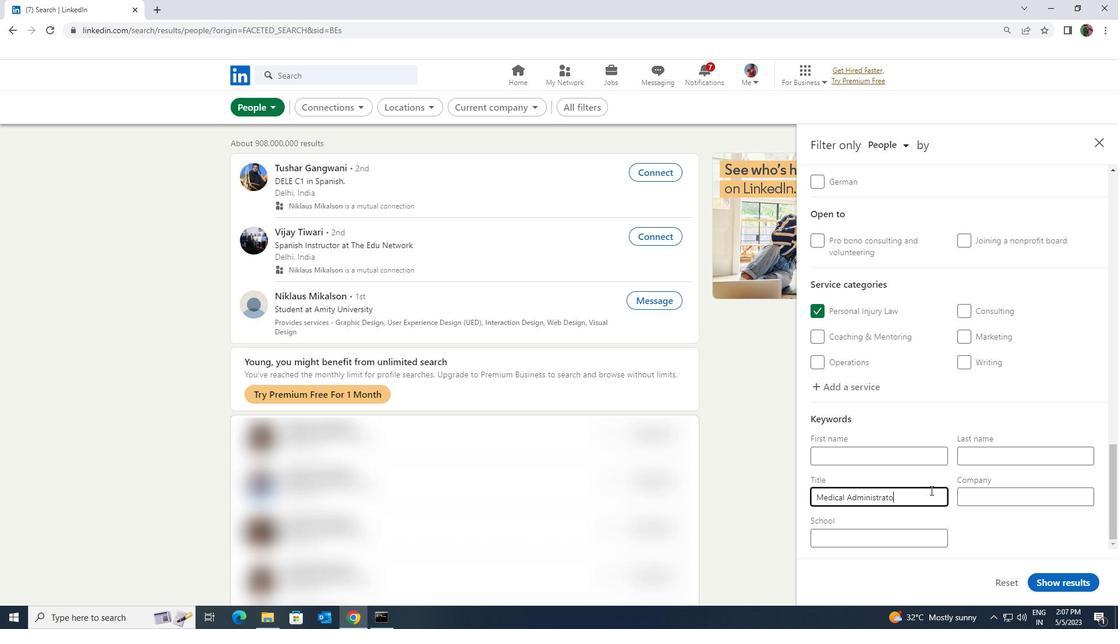 
Action: Mouse moved to (1044, 577)
Screenshot: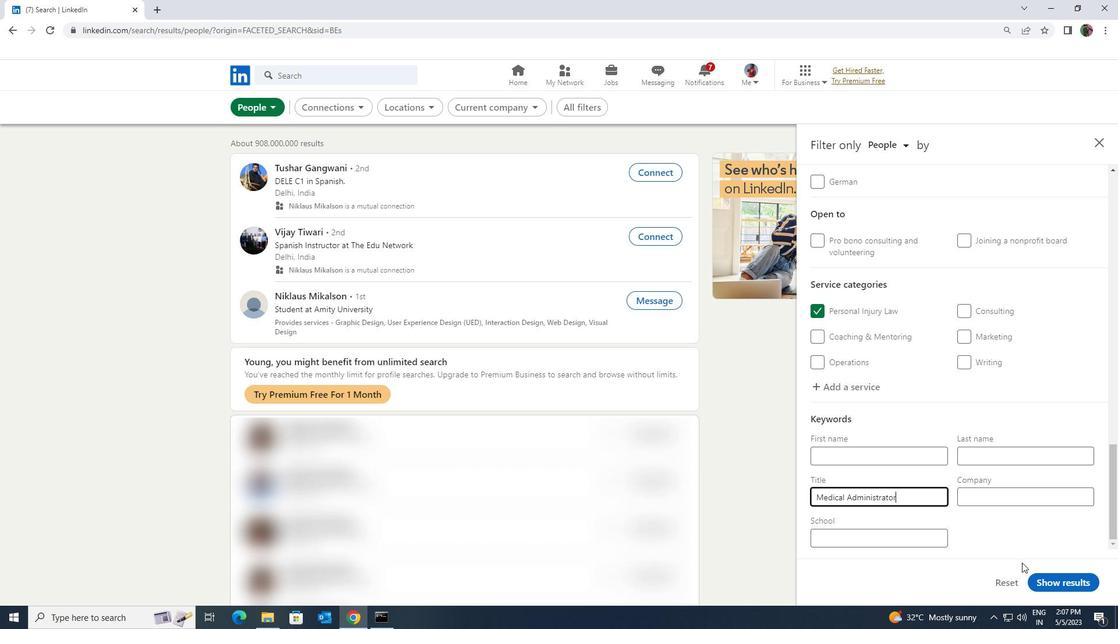 
Action: Mouse pressed left at (1044, 577)
Screenshot: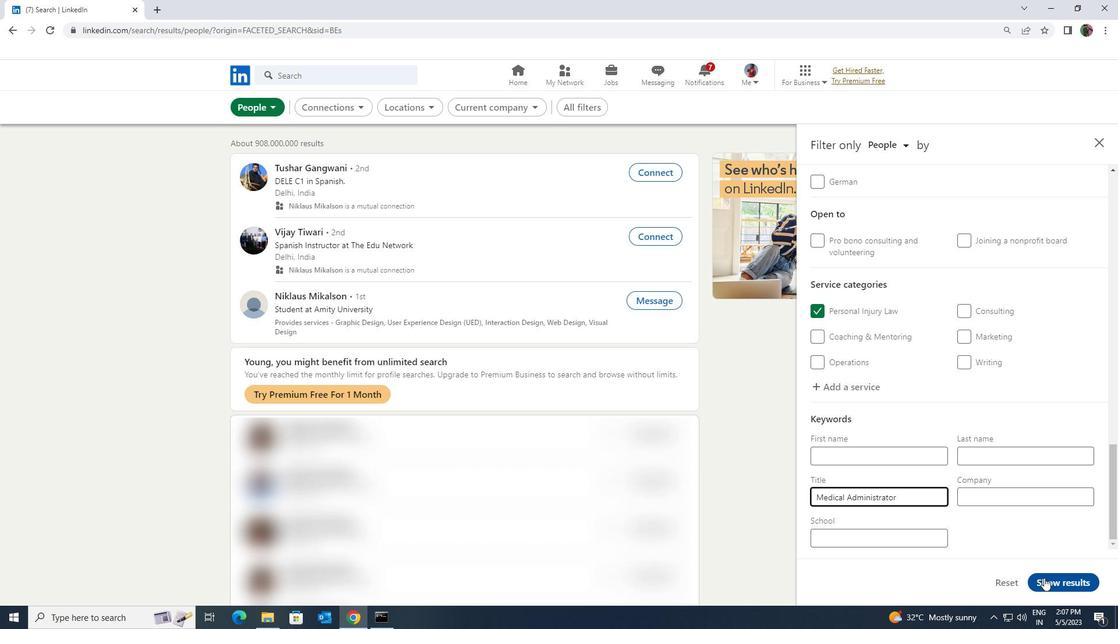 
